 Task: Find connections with filter location Gyomaendrod with filter topic #property with filter profile language German with filter current company Pratt & Whitney with filter school Chandigarh Group of Colleges, Landran, Punjab with filter industry Electronic and Precision Equipment Maintenance with filter service category SupportTechnical Writing with filter keywords title Merchandising Associate
Action: Mouse moved to (564, 58)
Screenshot: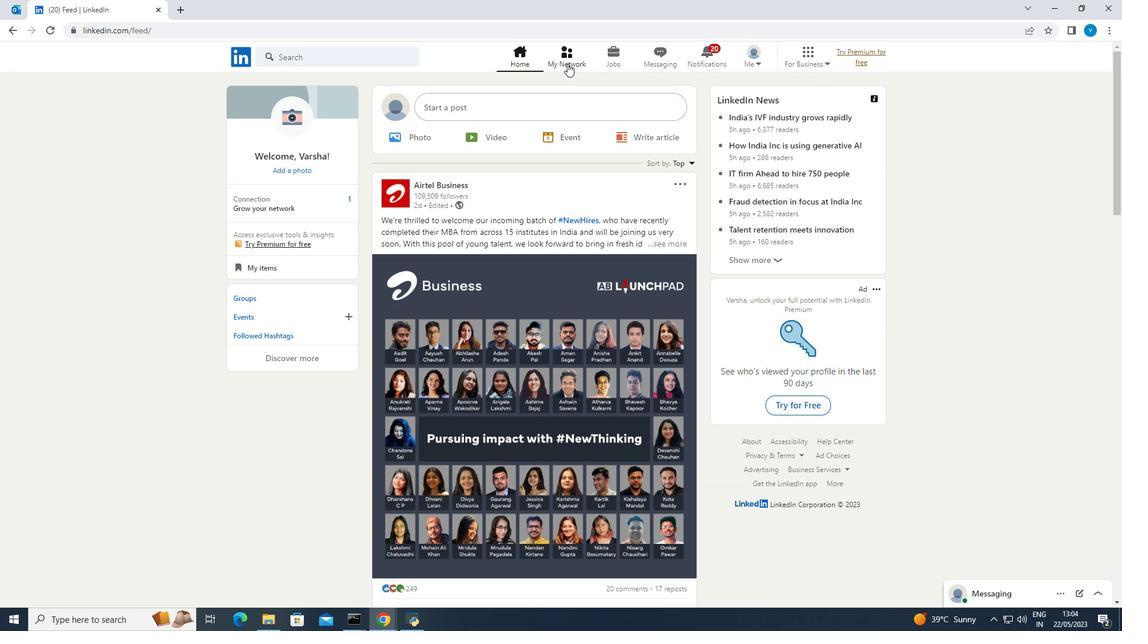 
Action: Mouse pressed left at (564, 58)
Screenshot: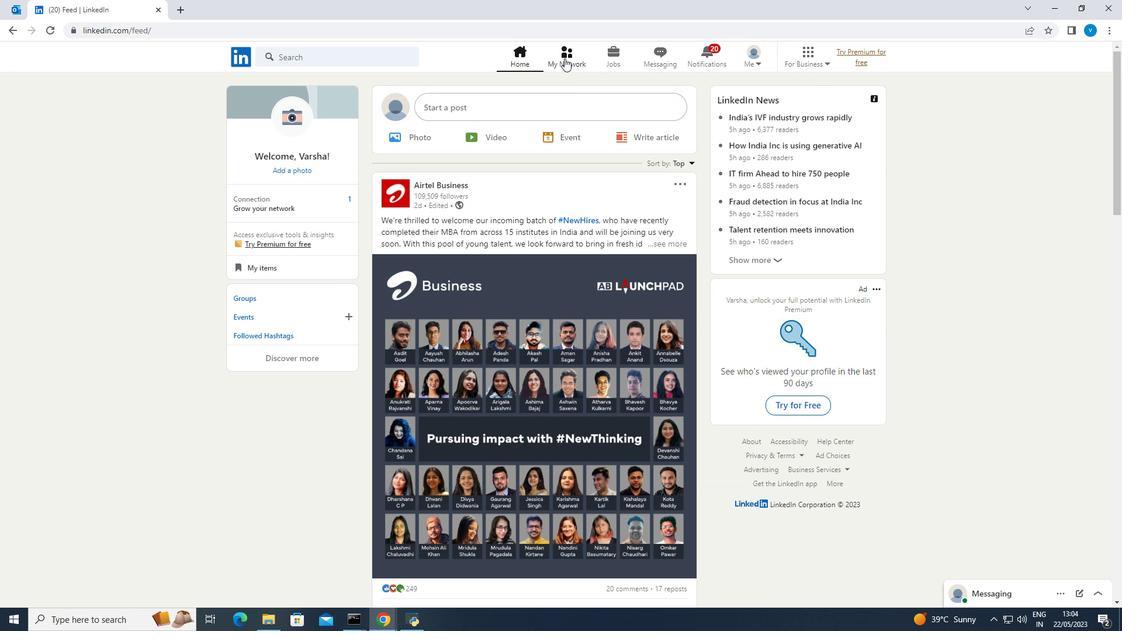
Action: Mouse moved to (273, 124)
Screenshot: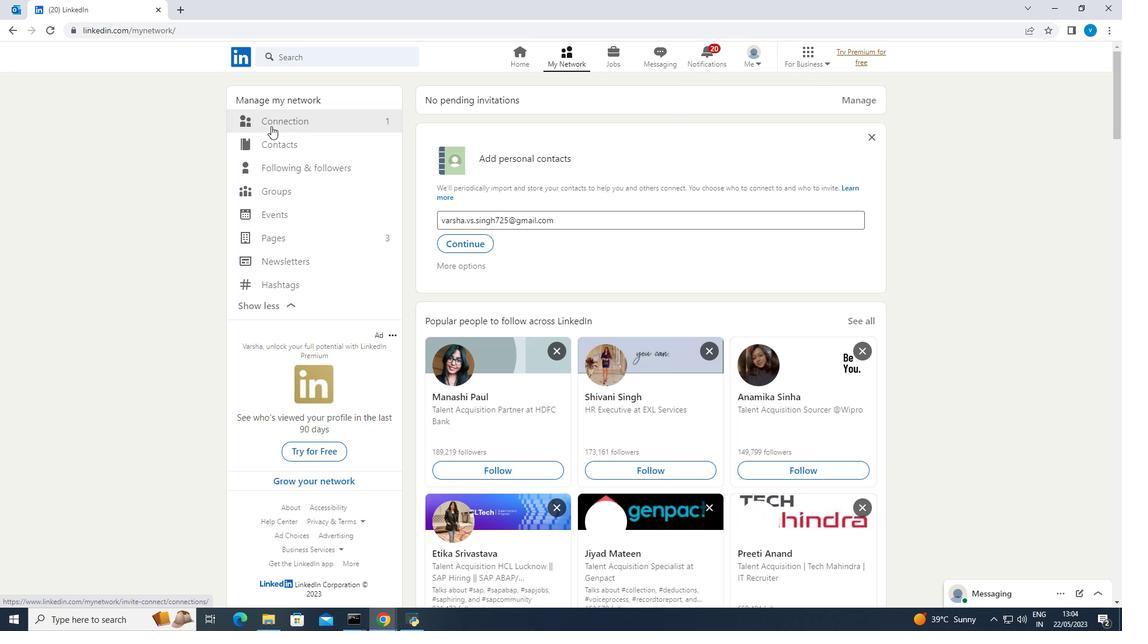 
Action: Mouse pressed left at (273, 124)
Screenshot: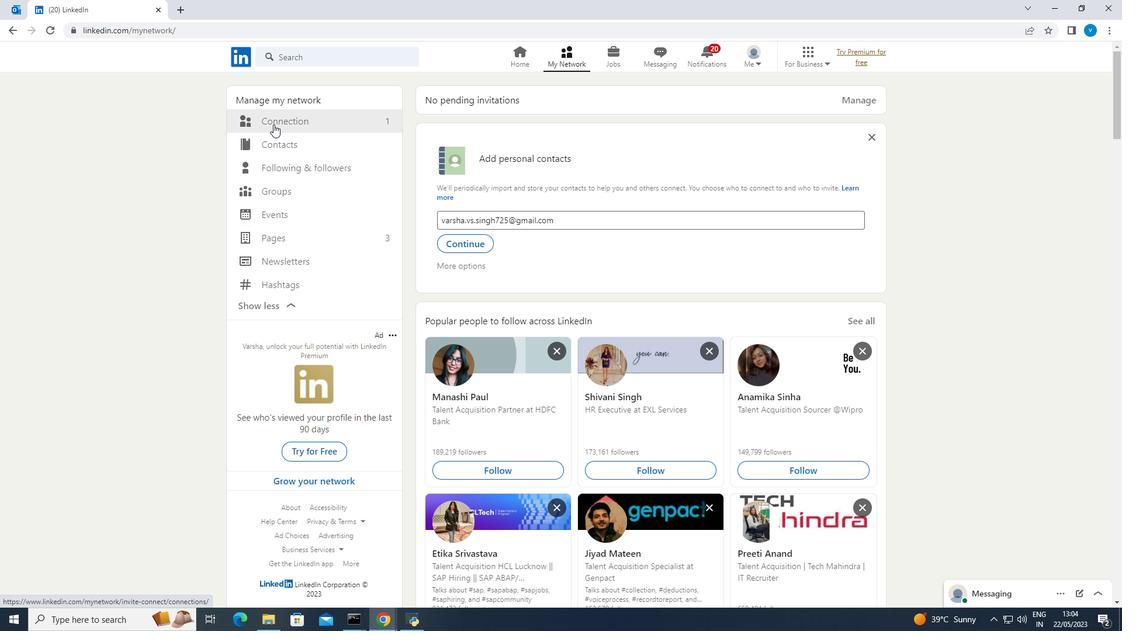 
Action: Mouse moved to (629, 116)
Screenshot: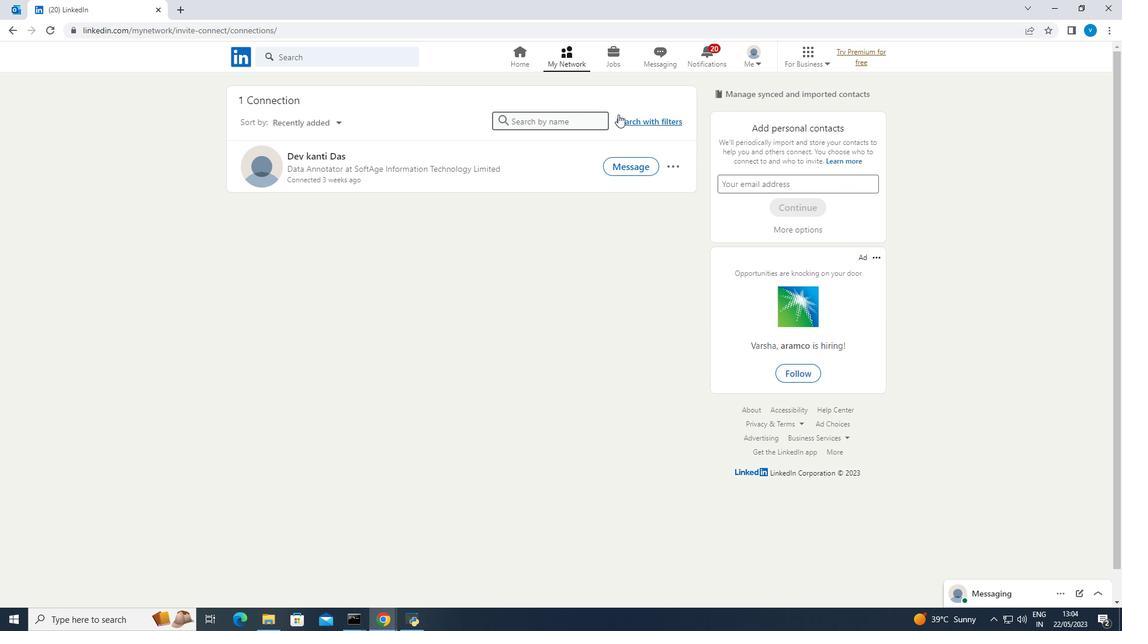 
Action: Mouse pressed left at (629, 116)
Screenshot: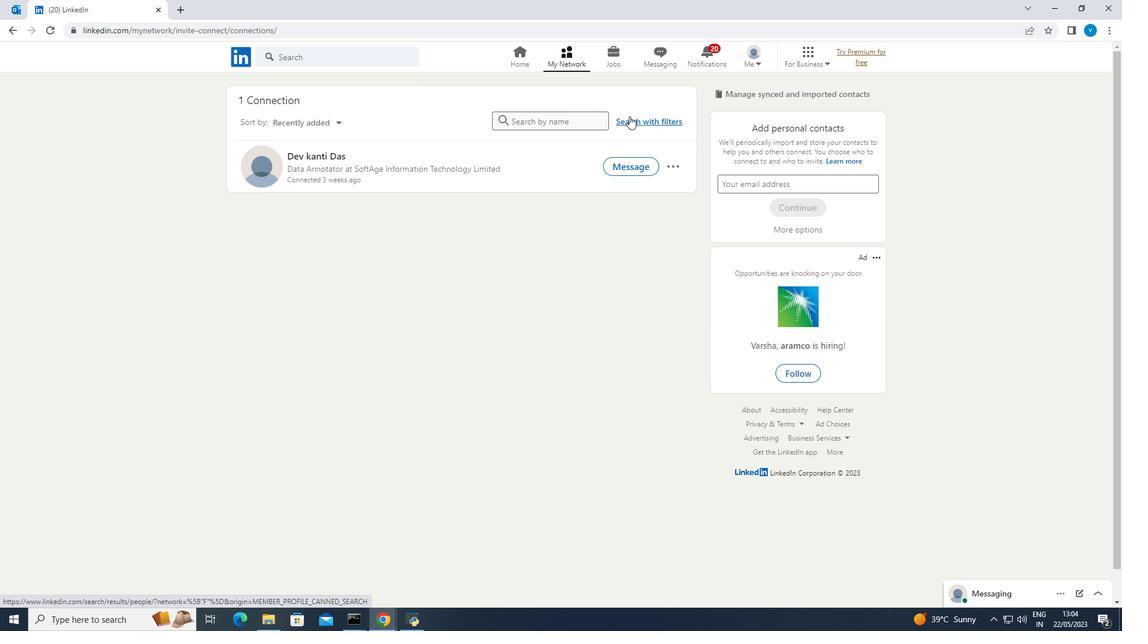 
Action: Mouse moved to (595, 88)
Screenshot: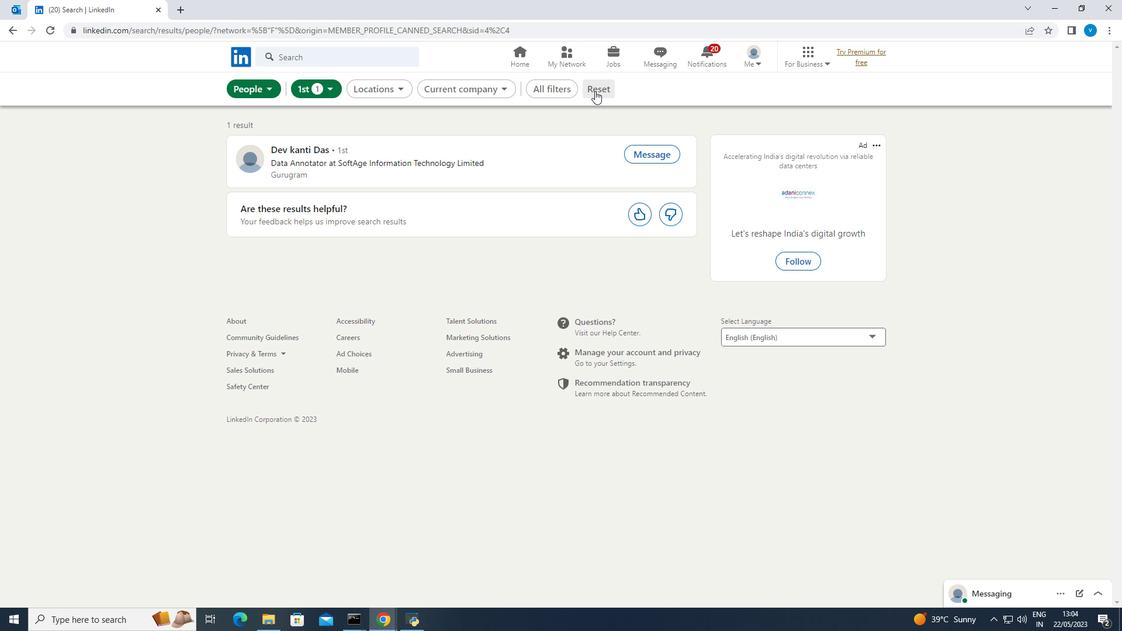 
Action: Mouse pressed left at (595, 88)
Screenshot: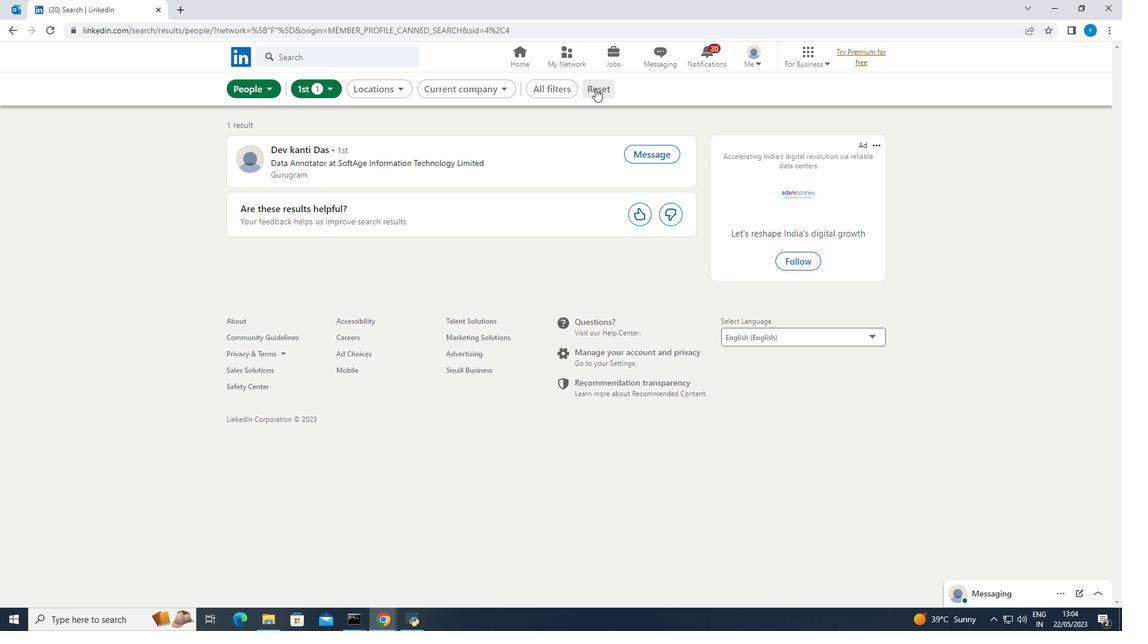 
Action: Mouse moved to (571, 90)
Screenshot: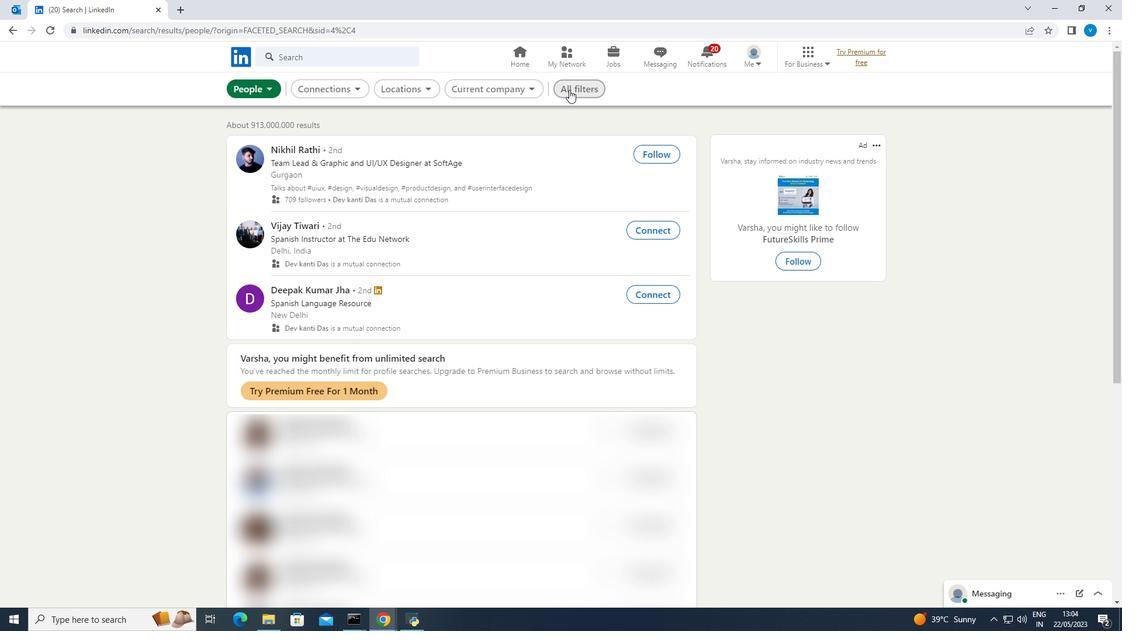 
Action: Mouse pressed left at (571, 90)
Screenshot: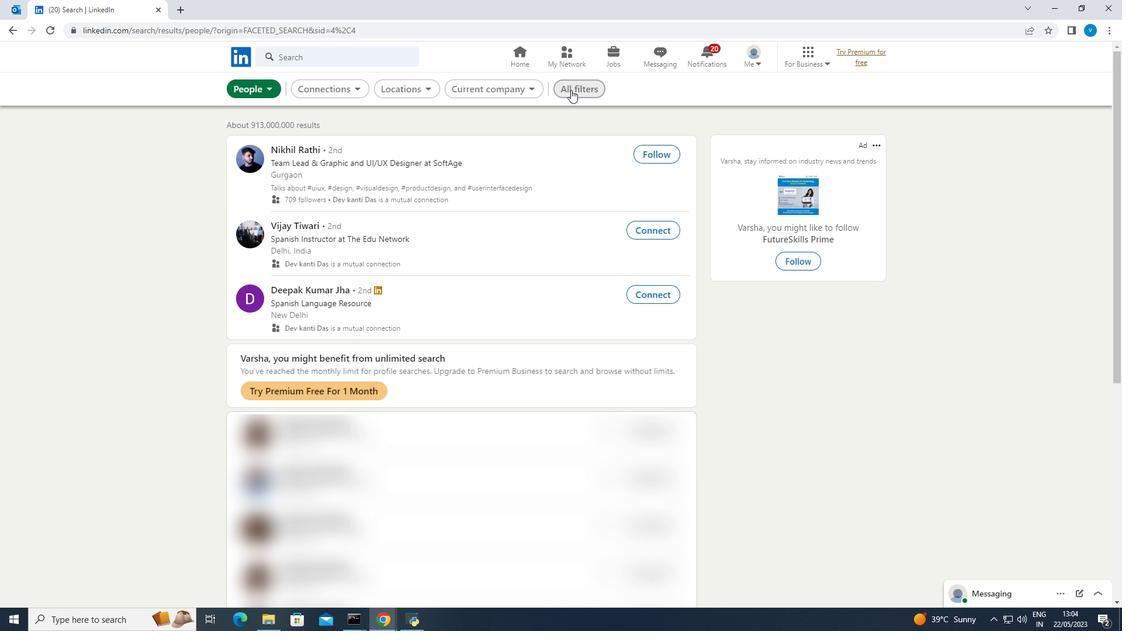 
Action: Mouse moved to (881, 201)
Screenshot: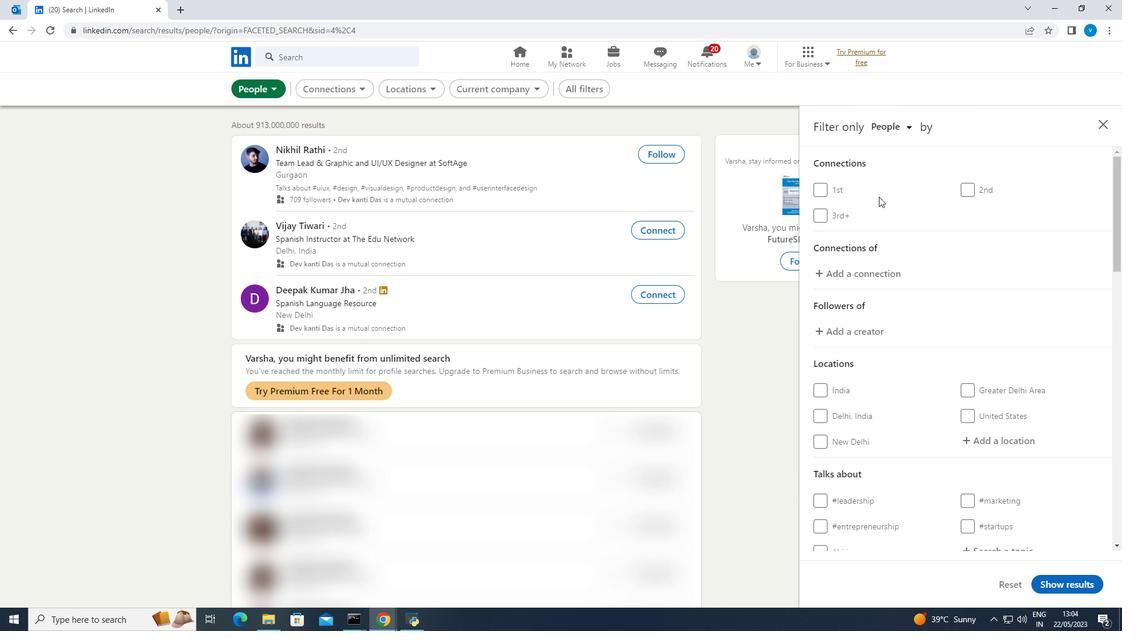 
Action: Mouse scrolled (881, 201) with delta (0, 0)
Screenshot: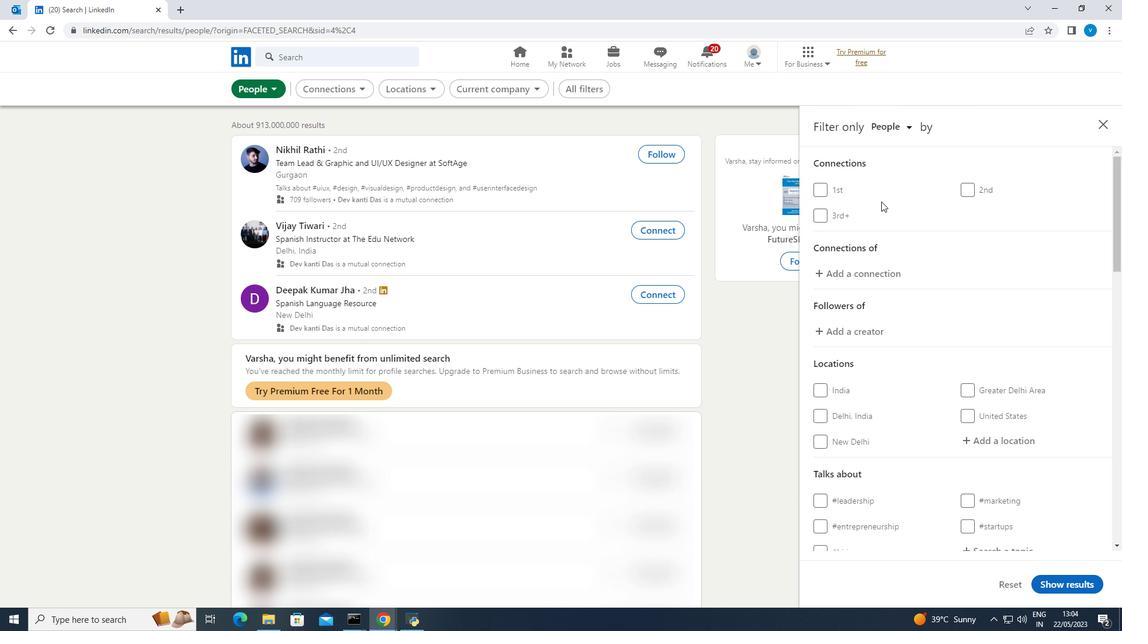 
Action: Mouse scrolled (881, 201) with delta (0, 0)
Screenshot: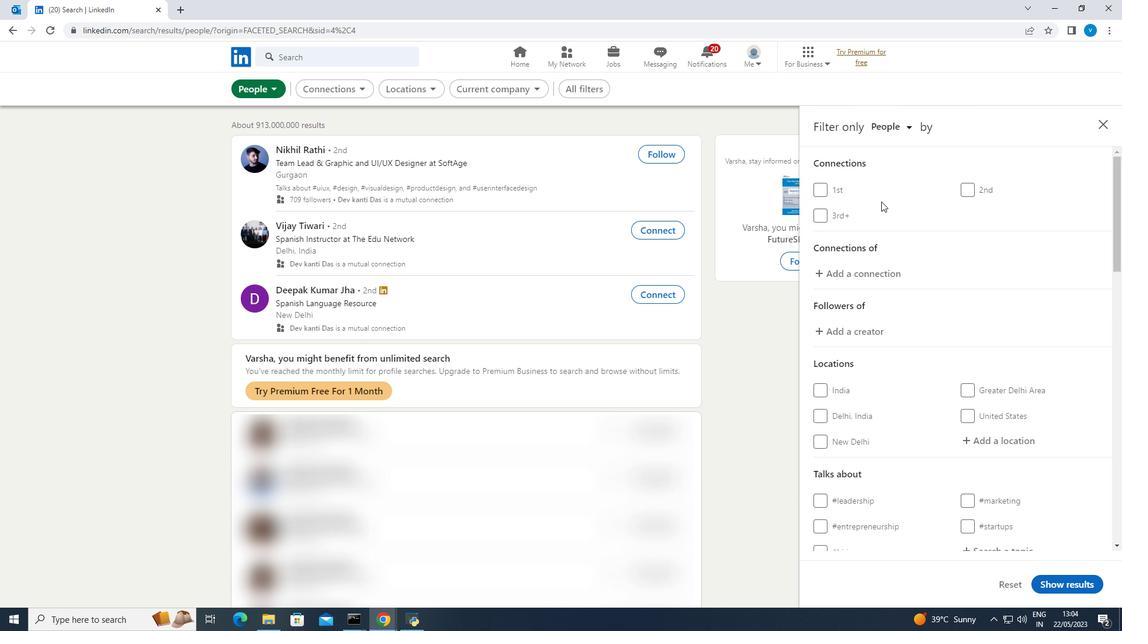 
Action: Mouse moved to (1006, 329)
Screenshot: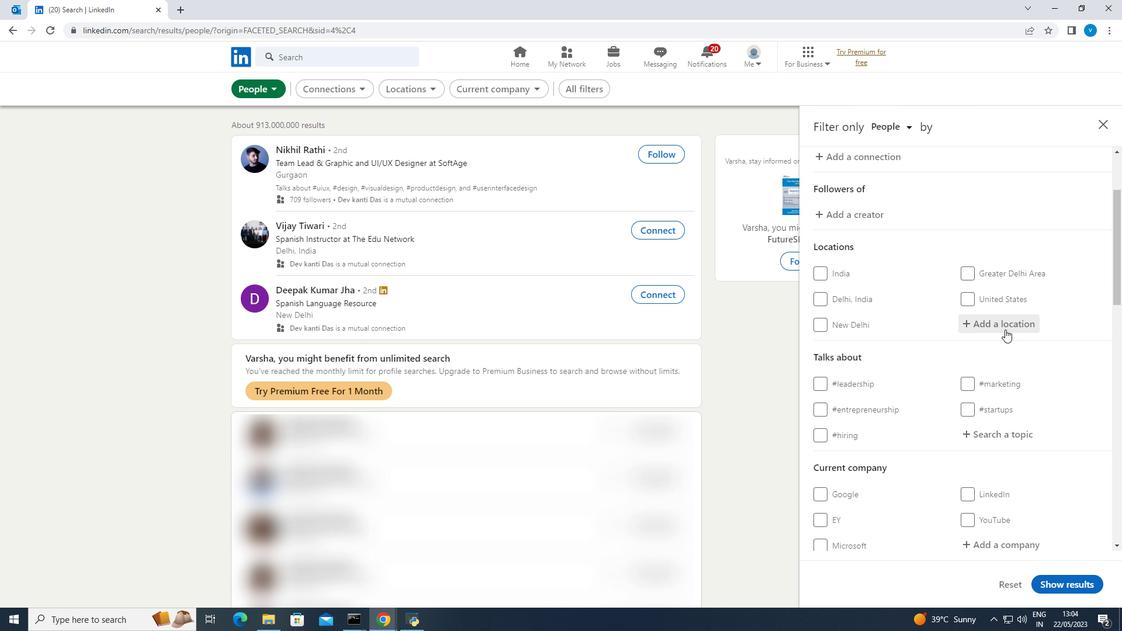 
Action: Mouse pressed left at (1006, 329)
Screenshot: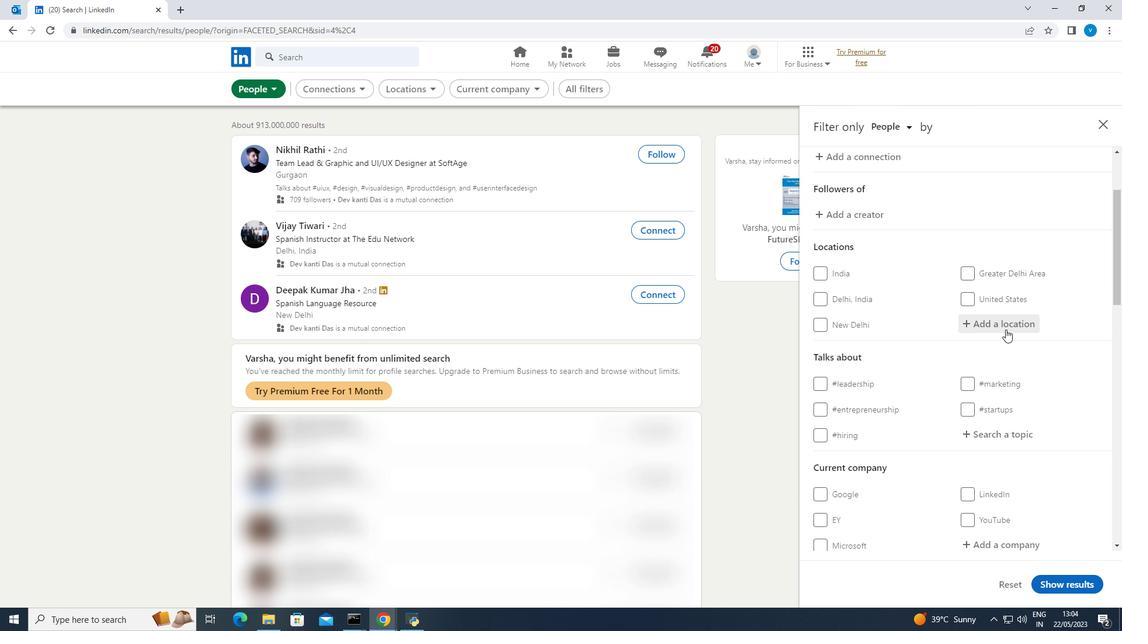 
Action: Mouse moved to (1006, 329)
Screenshot: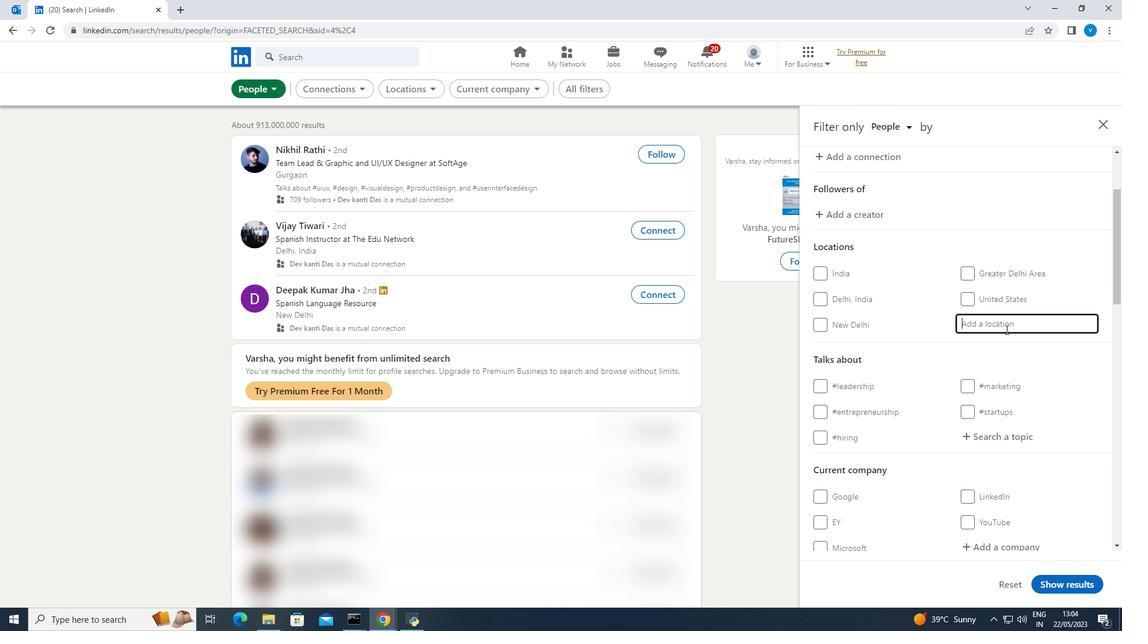 
Action: Key pressed <Key.shift><Key.shift><Key.shift><Key.shift><Key.shift><Key.shift>Gyome<Key.backspace>aendrod
Screenshot: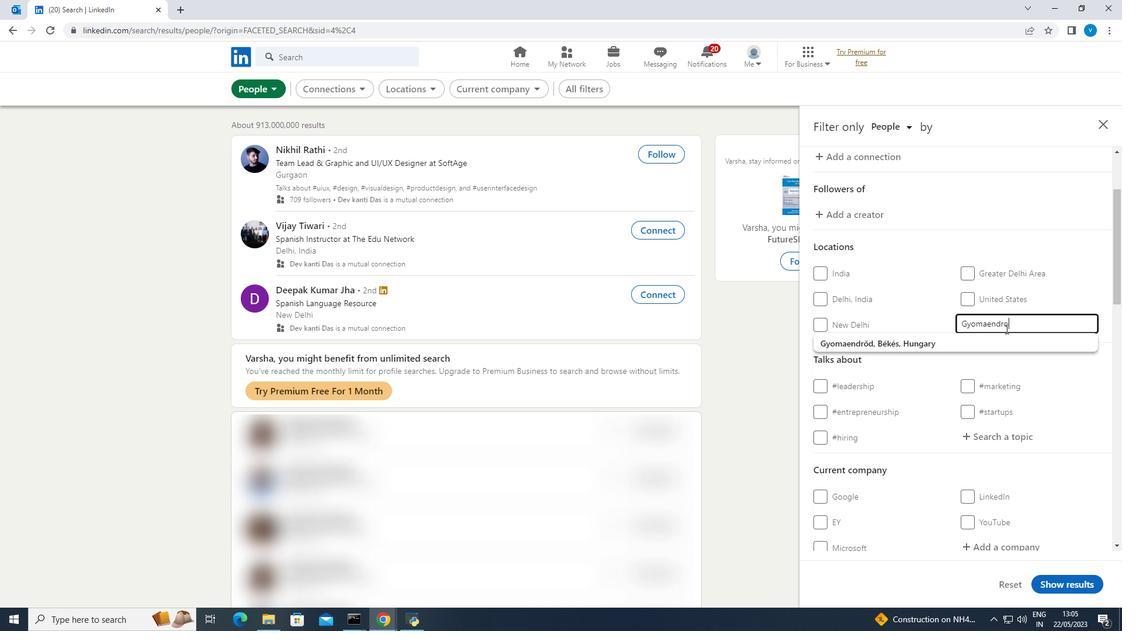 
Action: Mouse moved to (1007, 436)
Screenshot: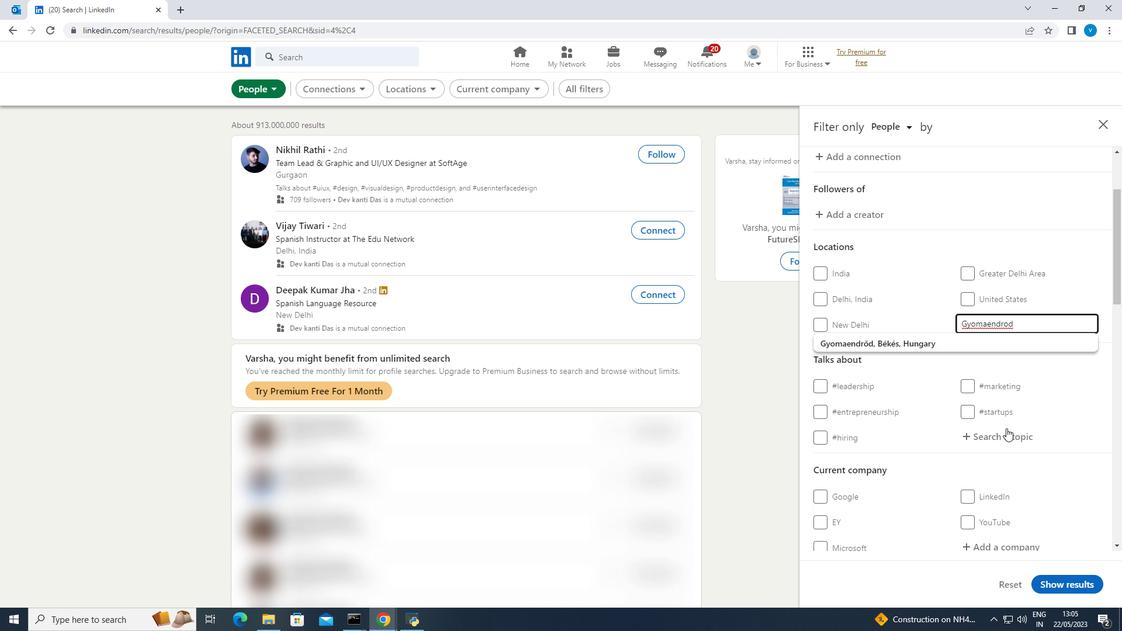 
Action: Mouse pressed left at (1007, 436)
Screenshot: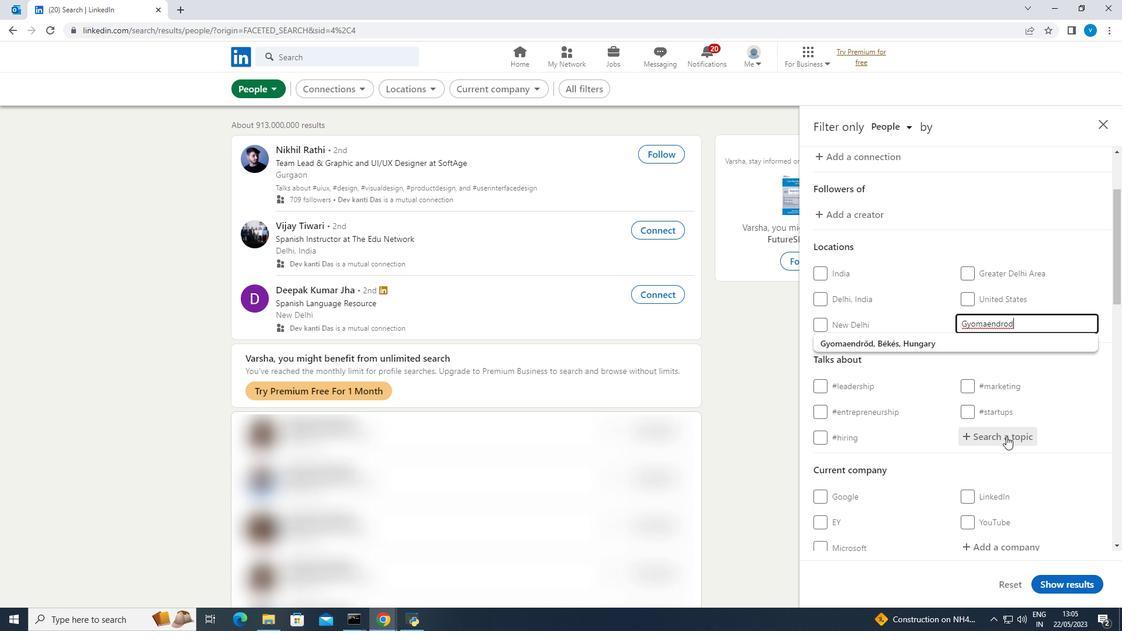 
Action: Key pressed propert
Screenshot: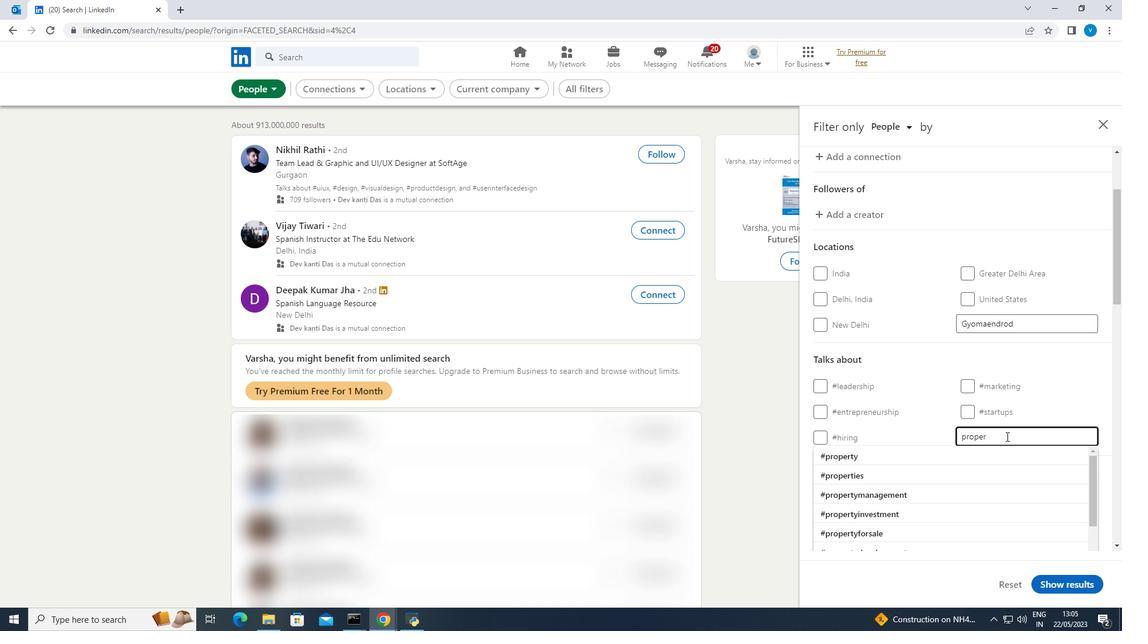 
Action: Mouse moved to (881, 452)
Screenshot: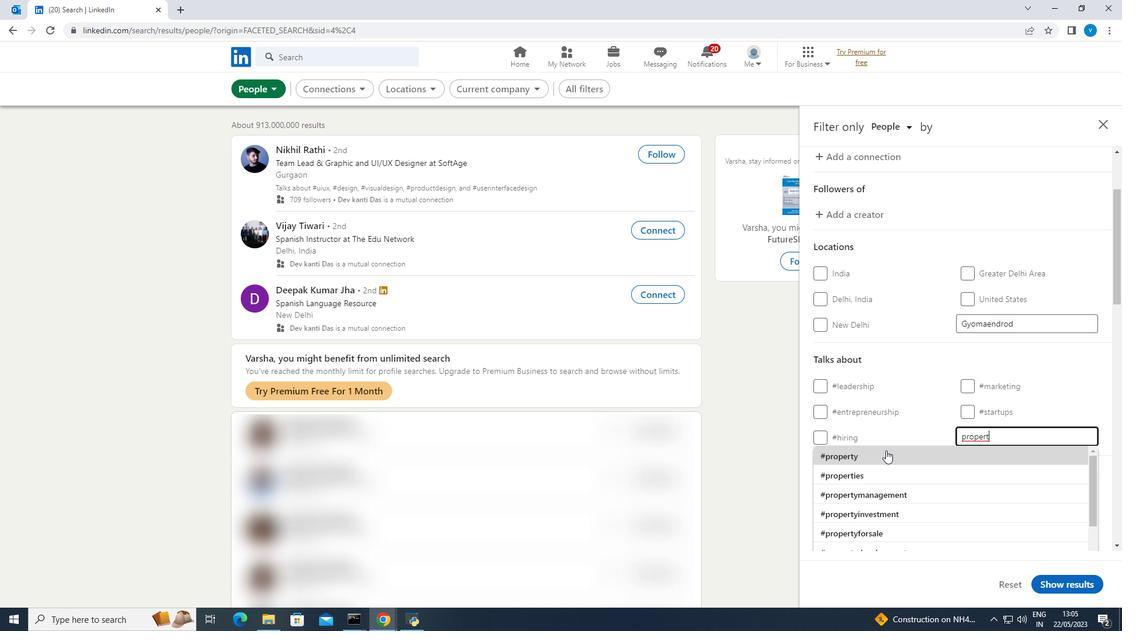 
Action: Mouse pressed left at (881, 452)
Screenshot: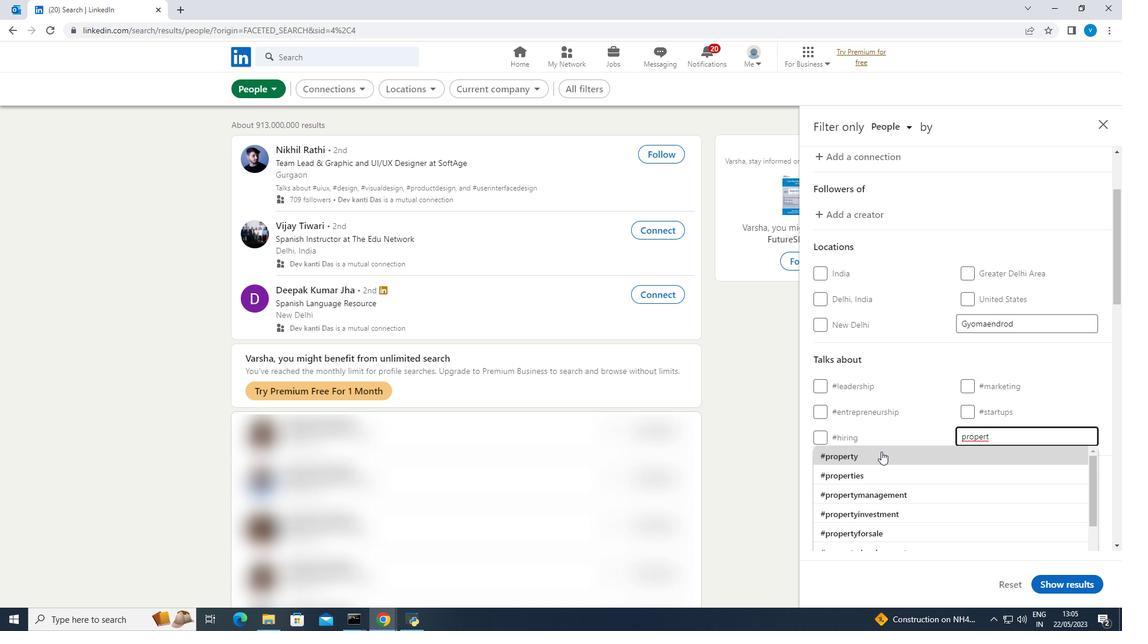
Action: Mouse moved to (881, 452)
Screenshot: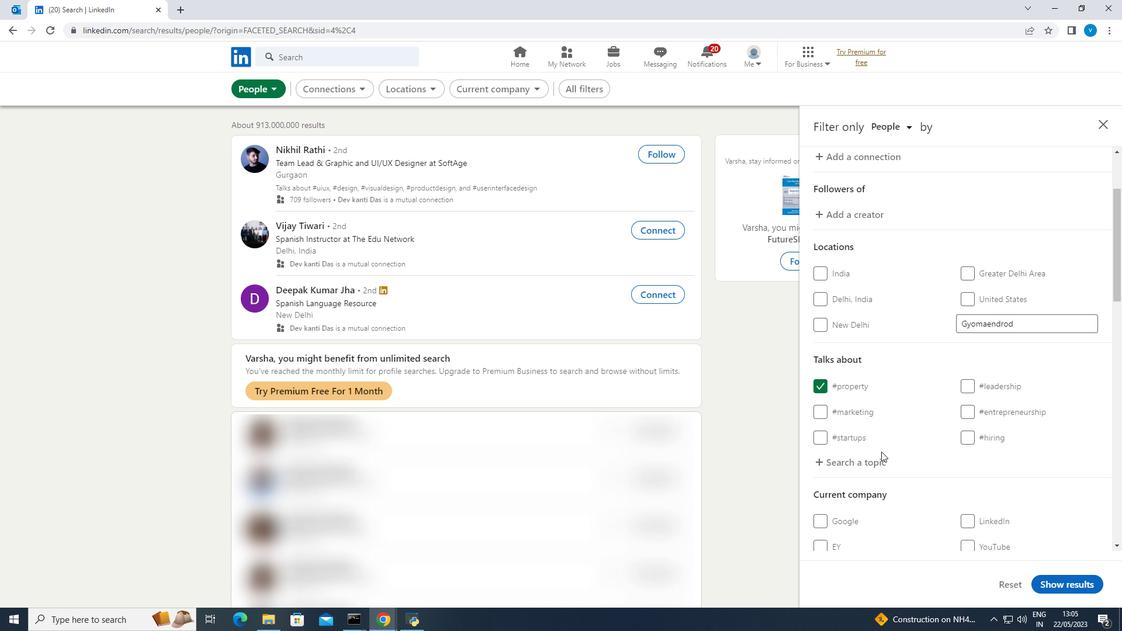 
Action: Mouse scrolled (881, 451) with delta (0, 0)
Screenshot: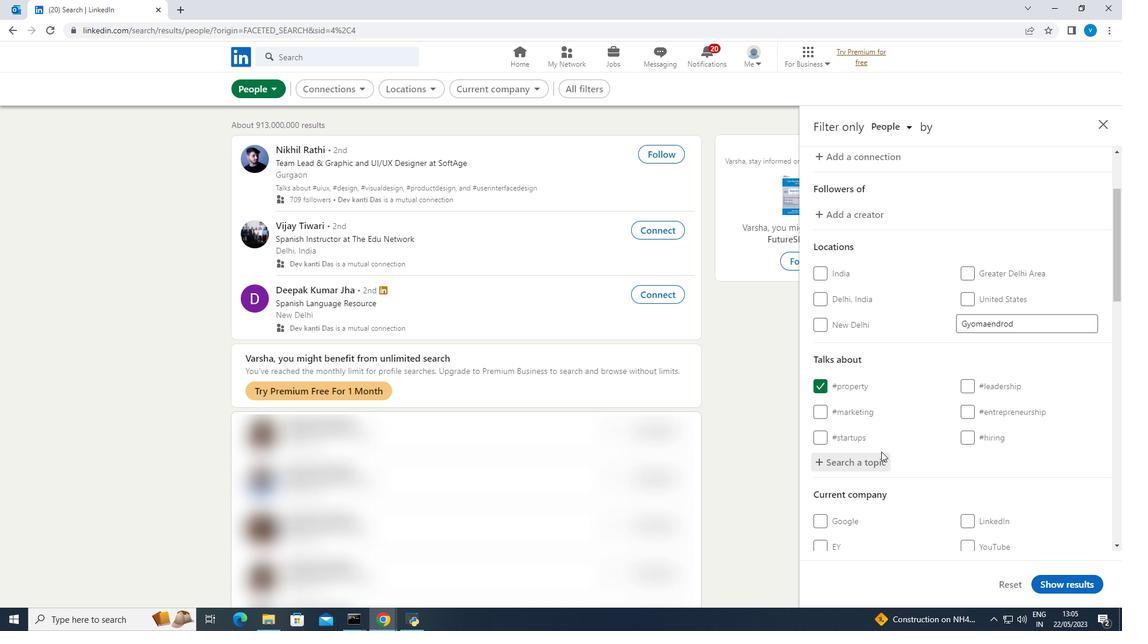 
Action: Mouse scrolled (881, 451) with delta (0, 0)
Screenshot: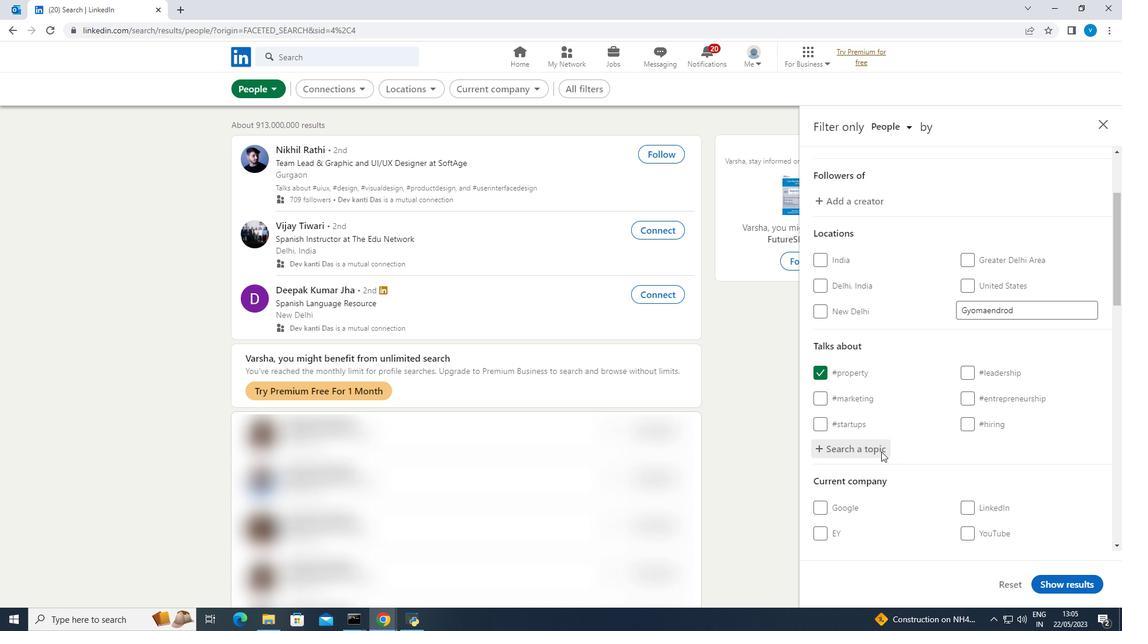 
Action: Mouse scrolled (881, 451) with delta (0, 0)
Screenshot: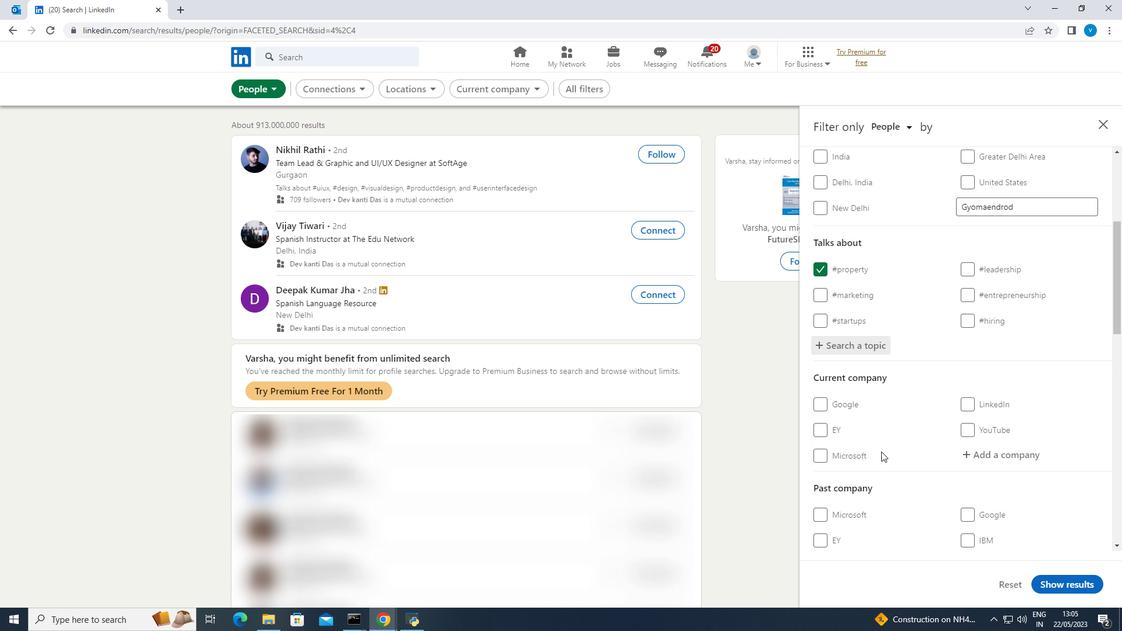 
Action: Mouse scrolled (881, 451) with delta (0, 0)
Screenshot: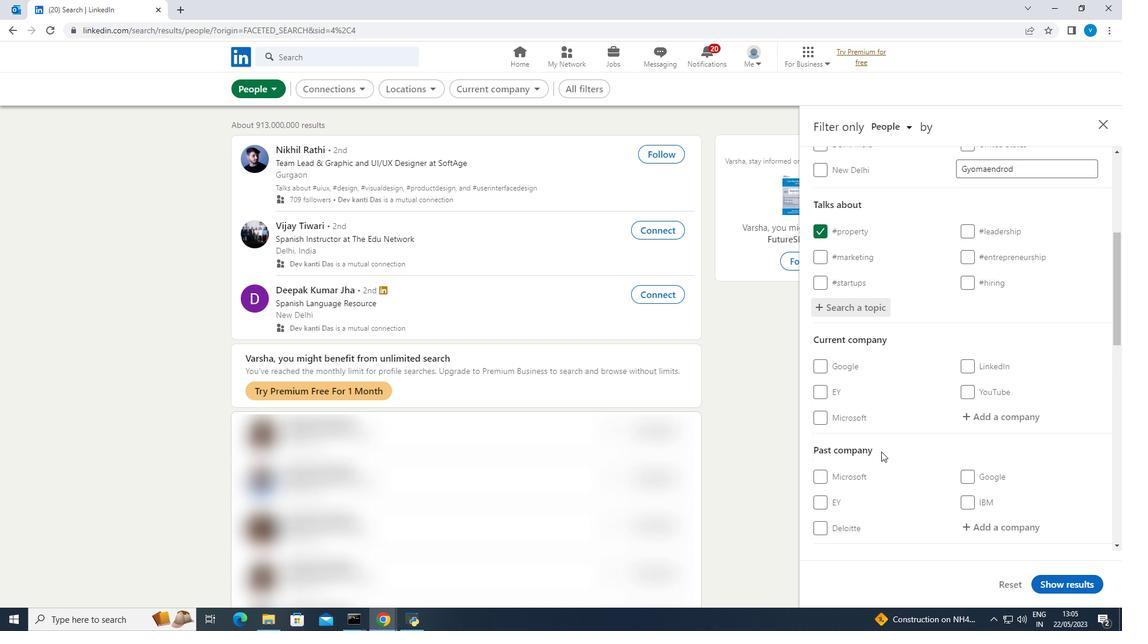 
Action: Mouse scrolled (881, 451) with delta (0, 0)
Screenshot: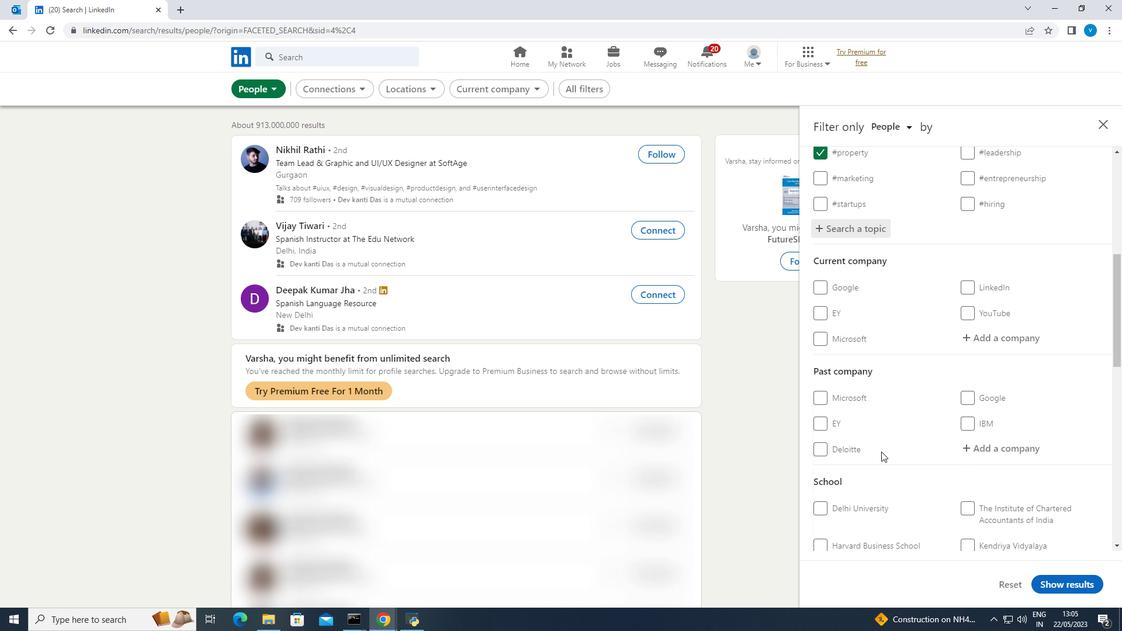 
Action: Mouse scrolled (881, 451) with delta (0, 0)
Screenshot: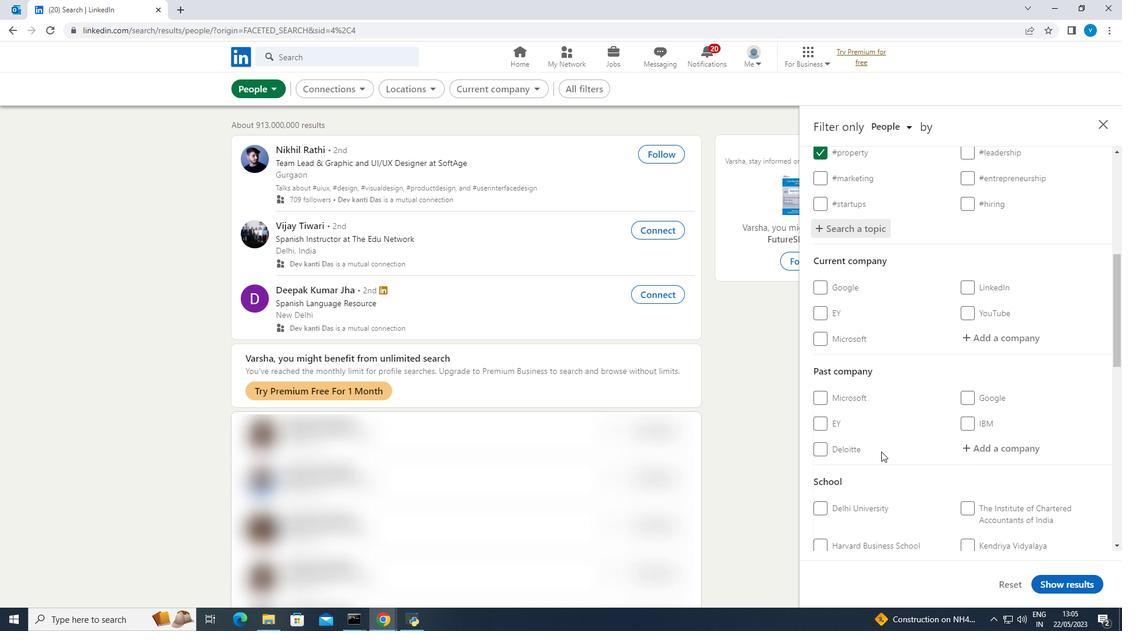 
Action: Mouse scrolled (881, 451) with delta (0, 0)
Screenshot: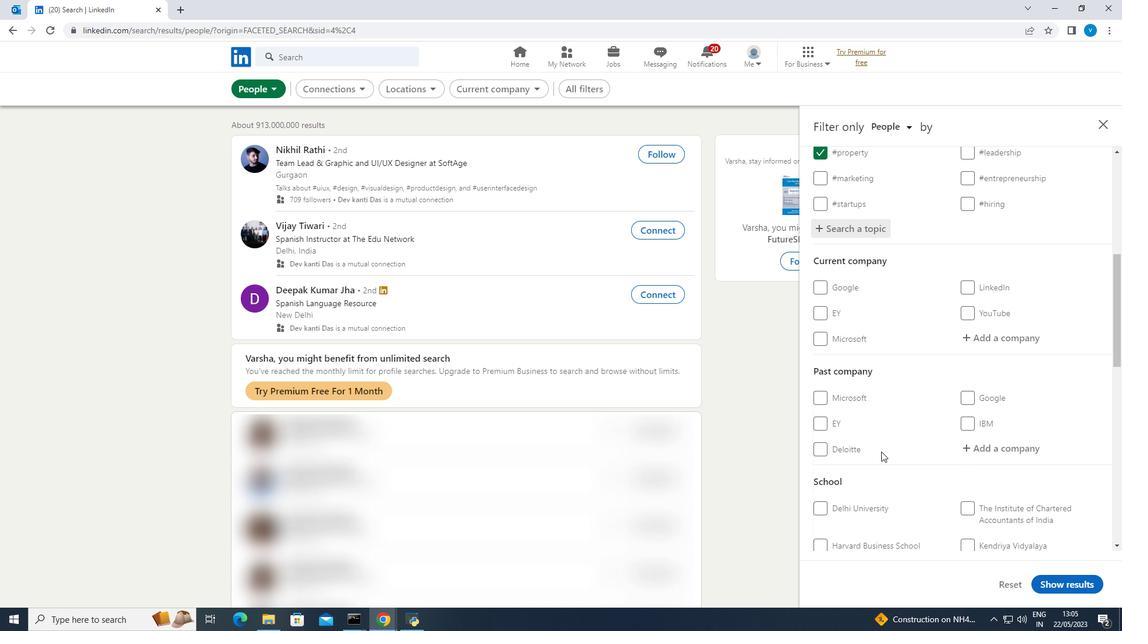 
Action: Mouse scrolled (881, 451) with delta (0, 0)
Screenshot: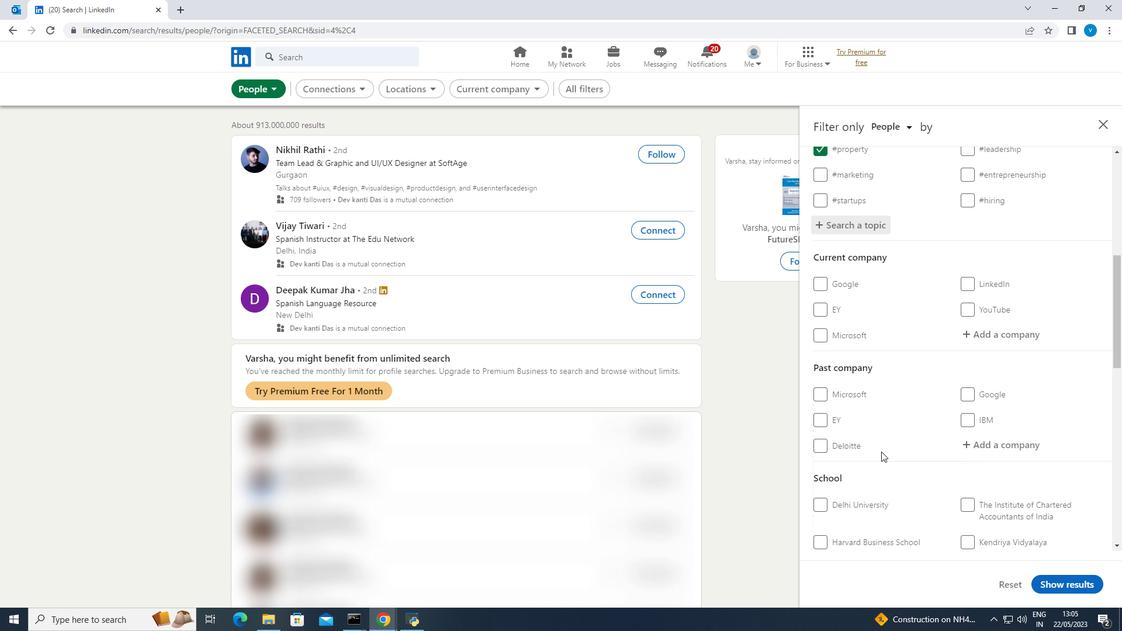 
Action: Mouse scrolled (881, 451) with delta (0, 0)
Screenshot: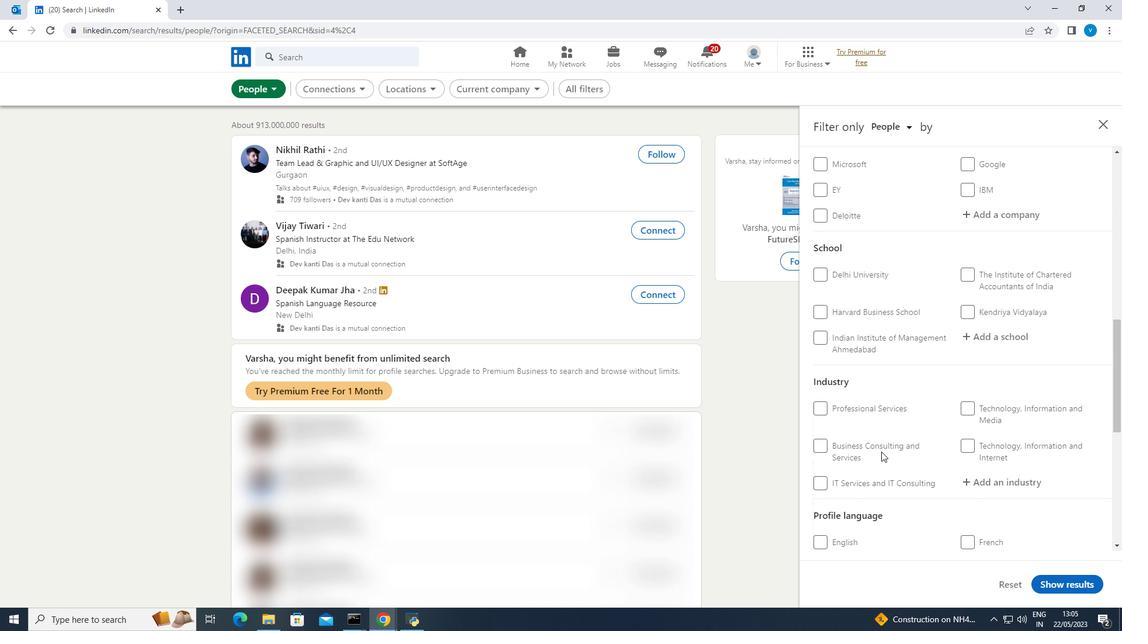 
Action: Mouse scrolled (881, 451) with delta (0, 0)
Screenshot: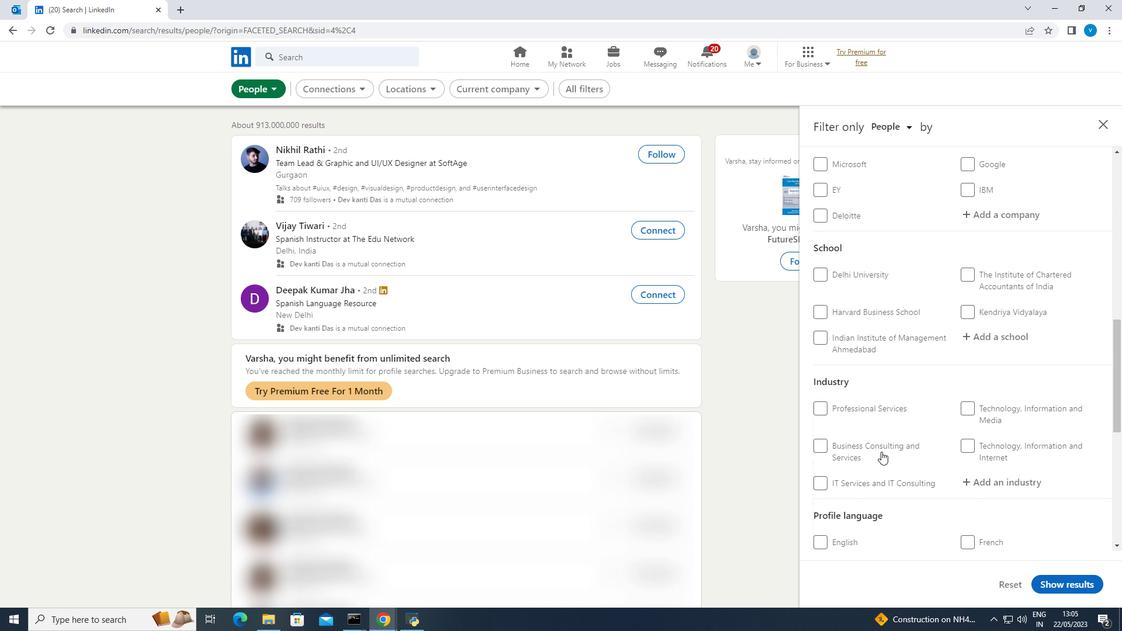 
Action: Mouse moved to (822, 477)
Screenshot: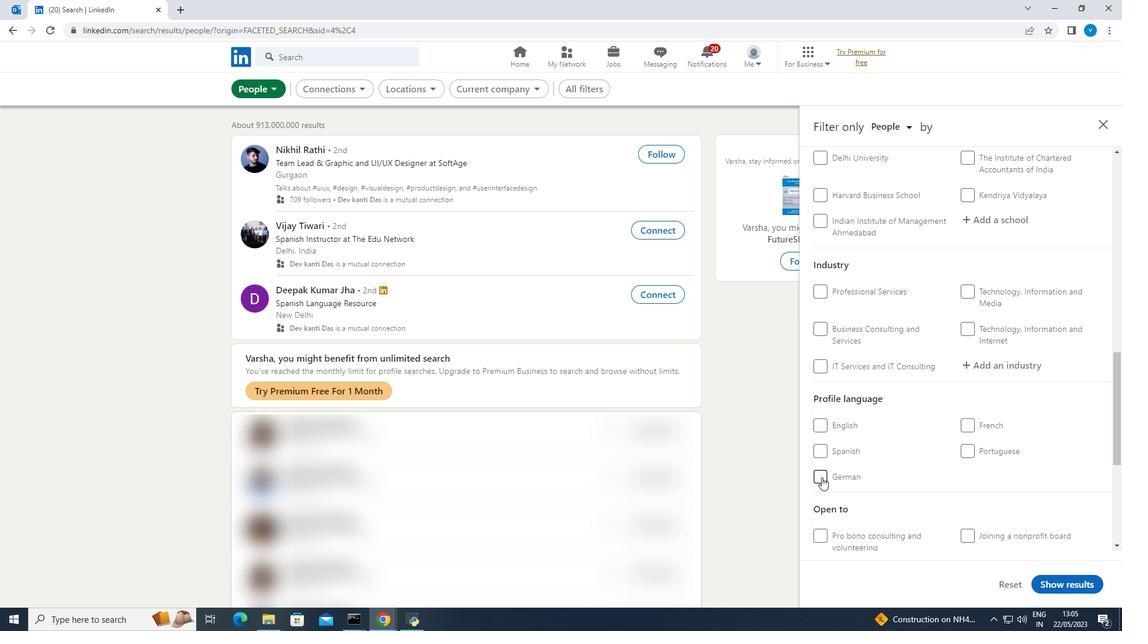 
Action: Mouse pressed left at (822, 477)
Screenshot: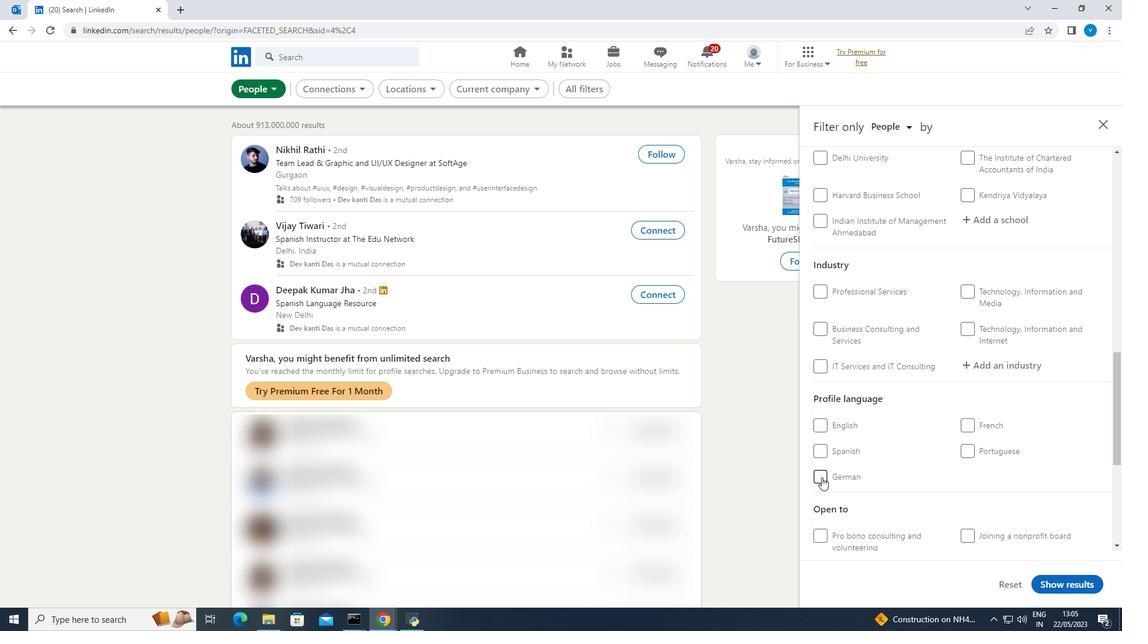 
Action: Mouse moved to (880, 464)
Screenshot: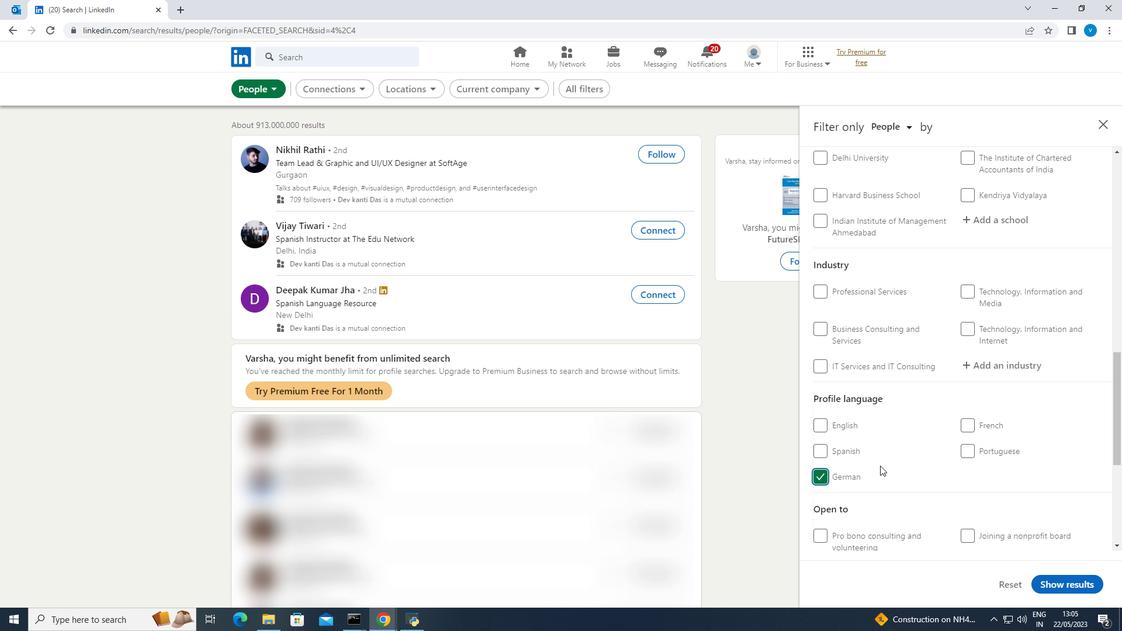 
Action: Mouse scrolled (880, 465) with delta (0, 0)
Screenshot: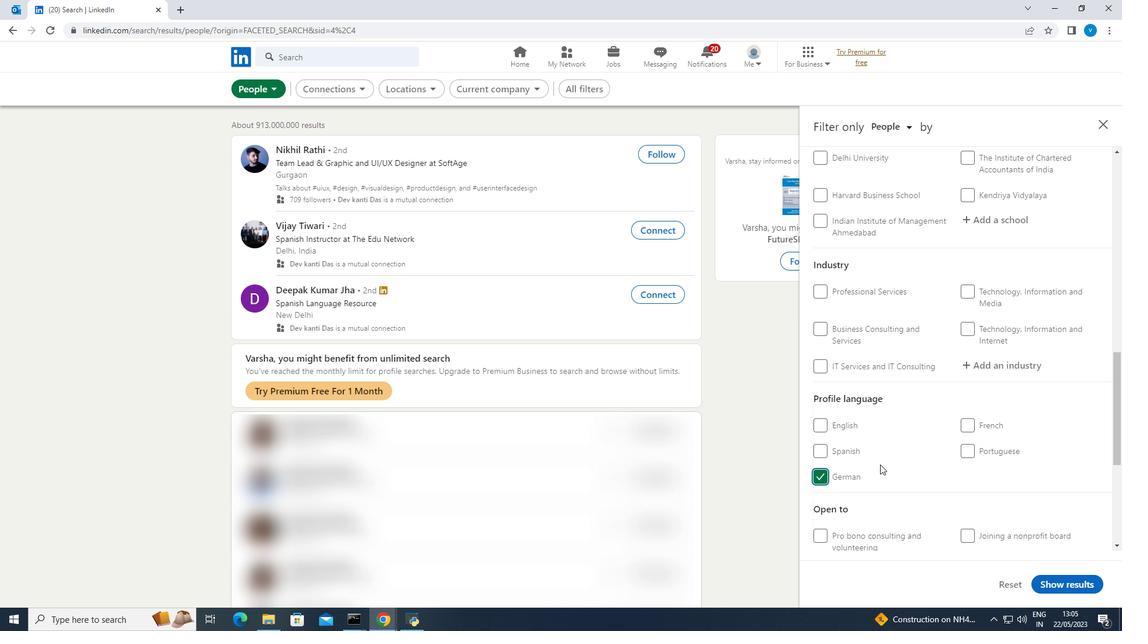 
Action: Mouse scrolled (880, 465) with delta (0, 0)
Screenshot: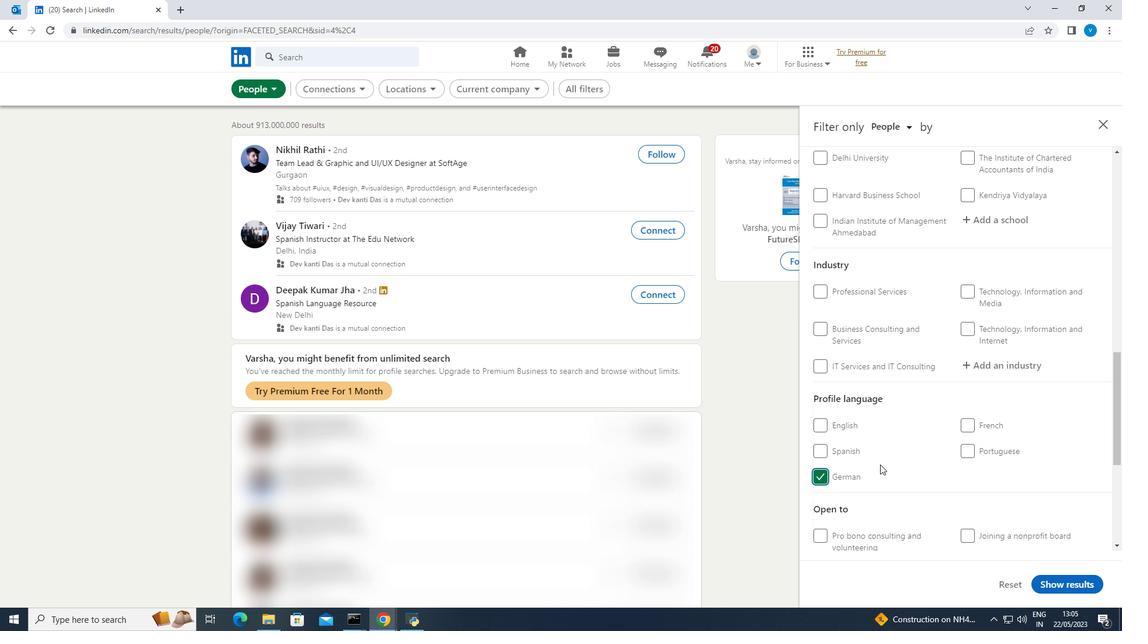 
Action: Mouse scrolled (880, 465) with delta (0, 0)
Screenshot: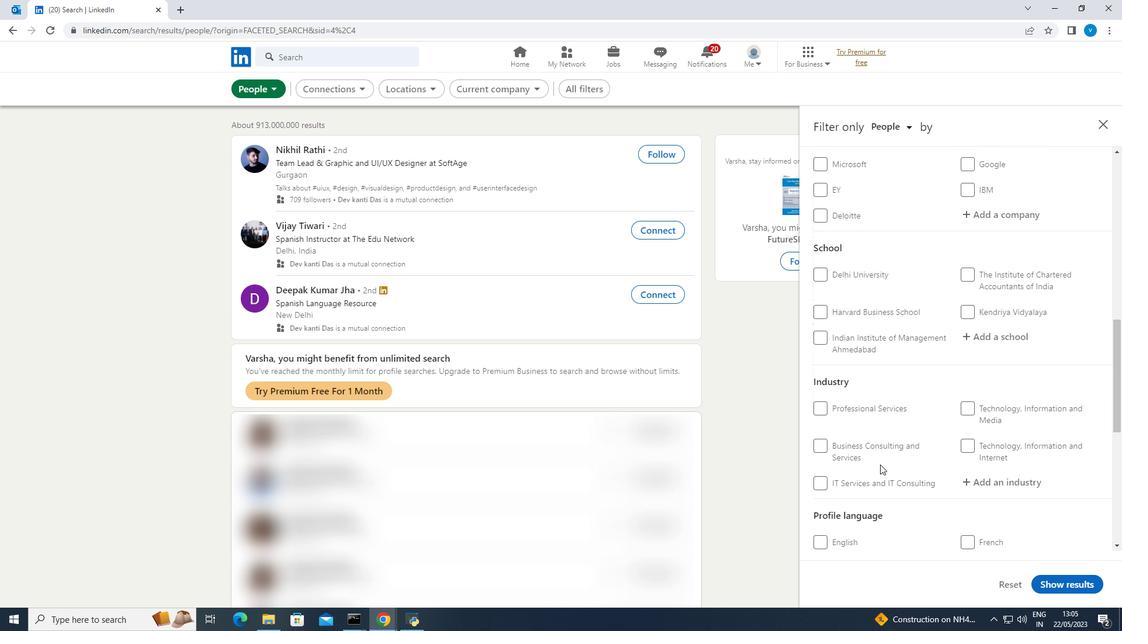 
Action: Mouse scrolled (880, 465) with delta (0, 0)
Screenshot: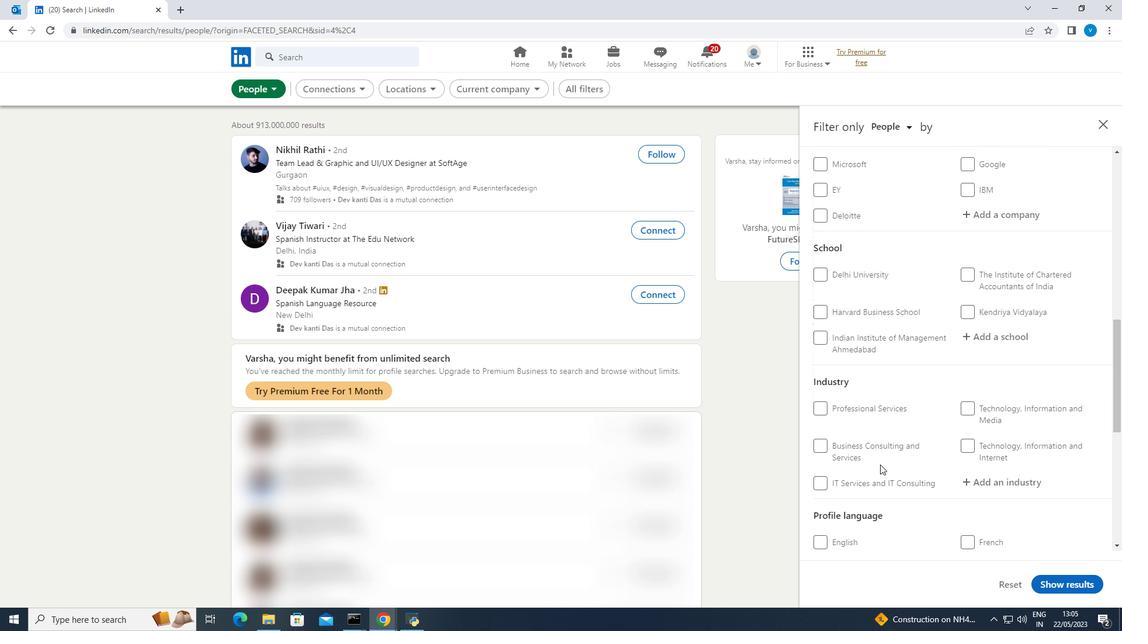 
Action: Mouse scrolled (880, 465) with delta (0, 0)
Screenshot: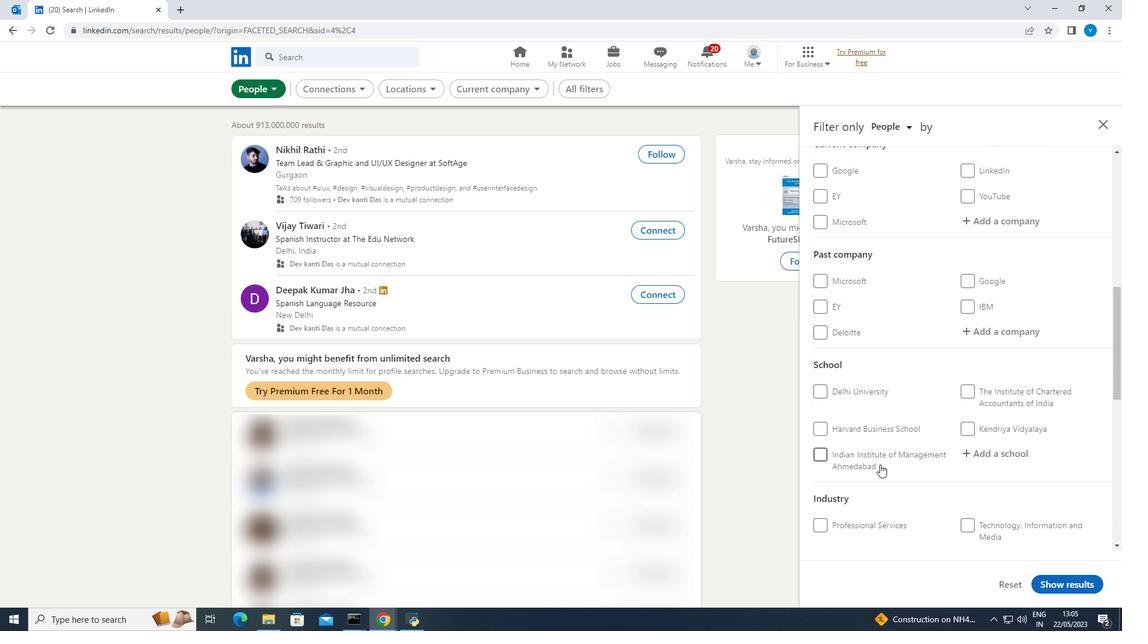 
Action: Mouse moved to (989, 277)
Screenshot: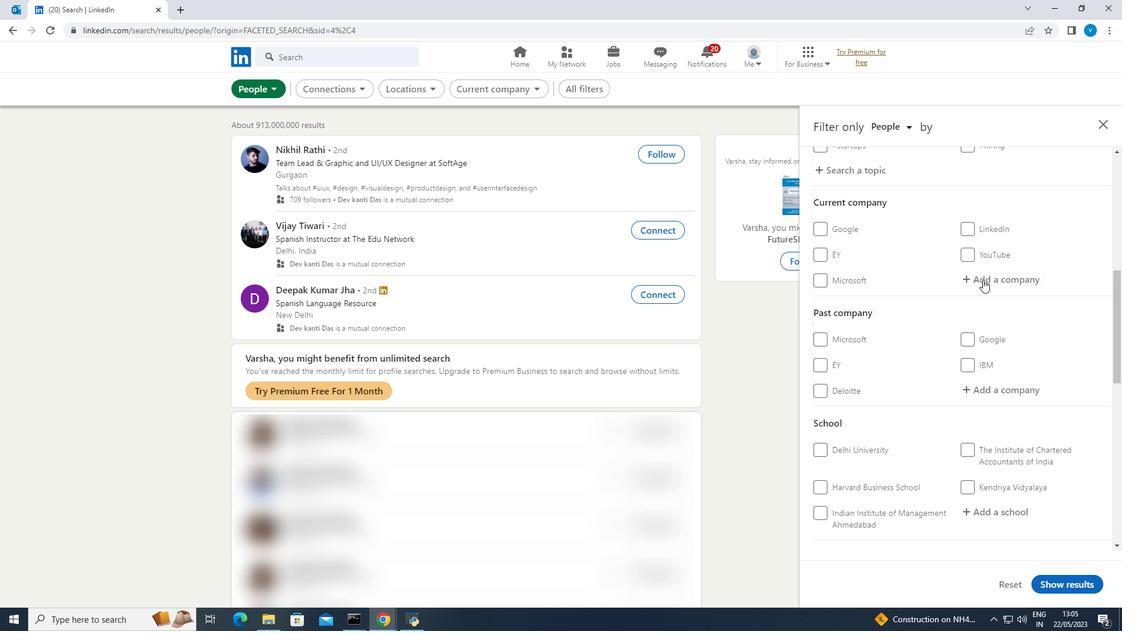 
Action: Mouse pressed left at (989, 277)
Screenshot: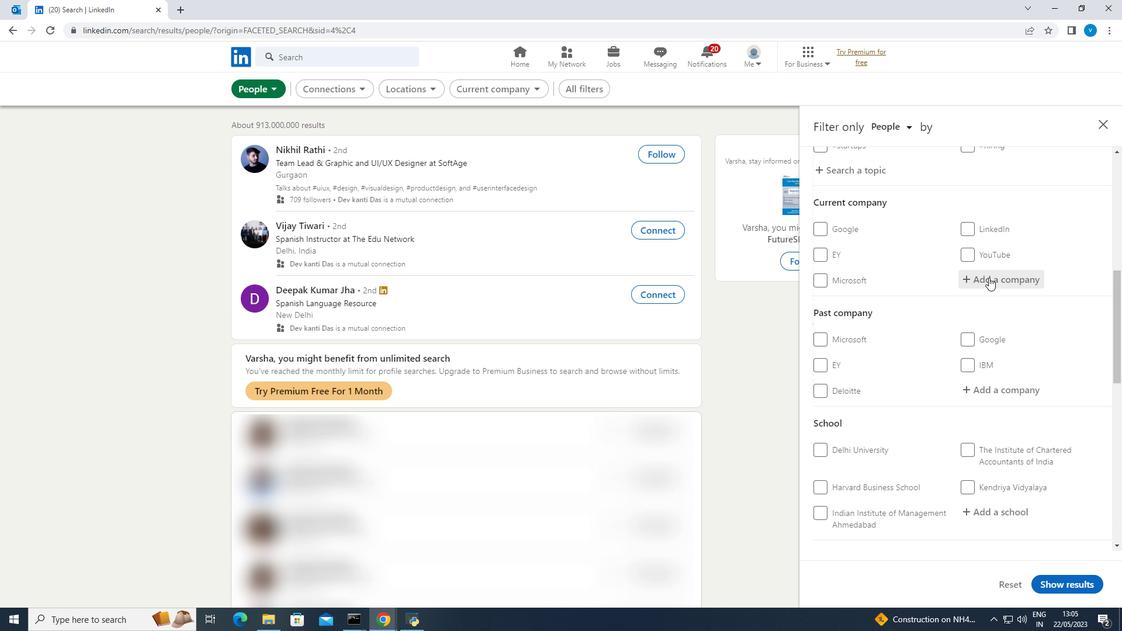 
Action: Key pressed <Key.shift><Key.shift><Key.shift>Pratt
Screenshot: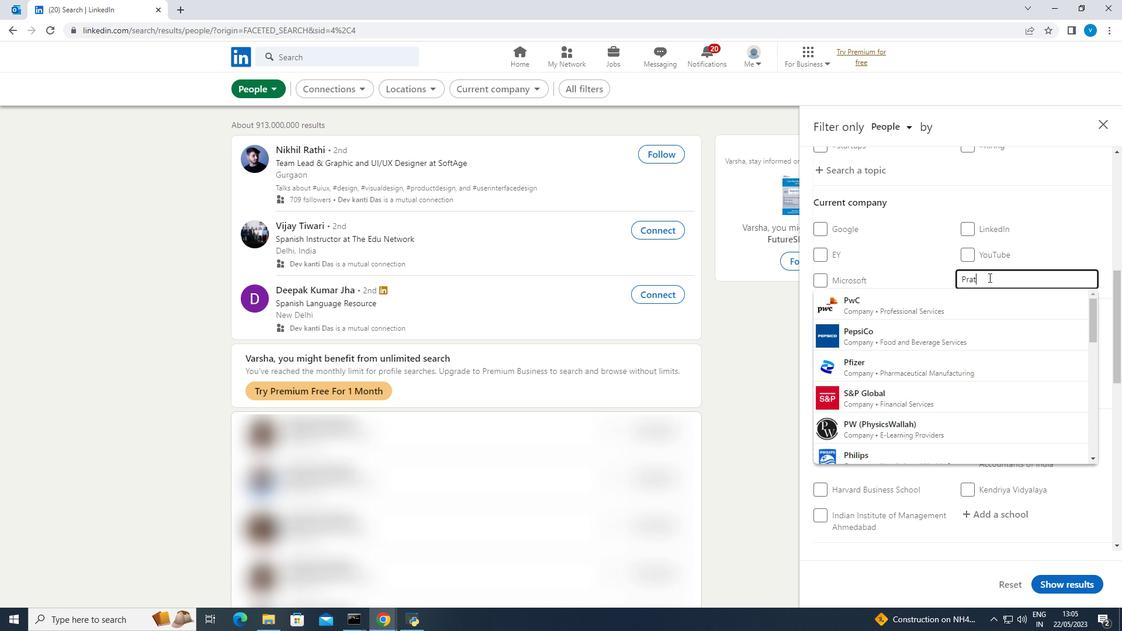 
Action: Mouse moved to (952, 305)
Screenshot: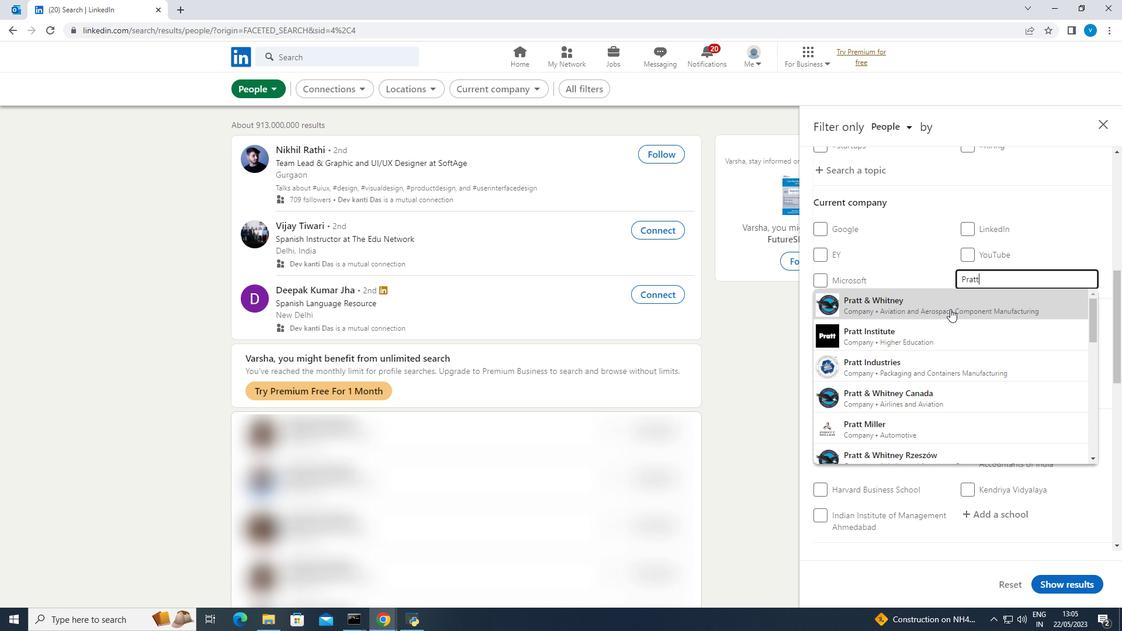 
Action: Mouse pressed left at (952, 305)
Screenshot: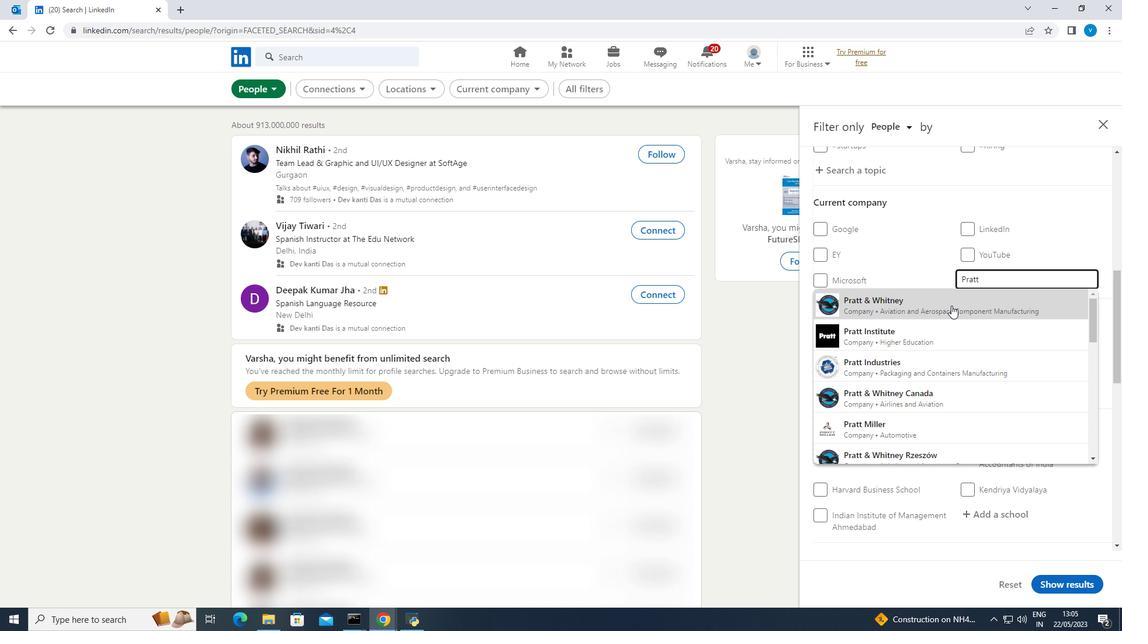 
Action: Mouse moved to (967, 326)
Screenshot: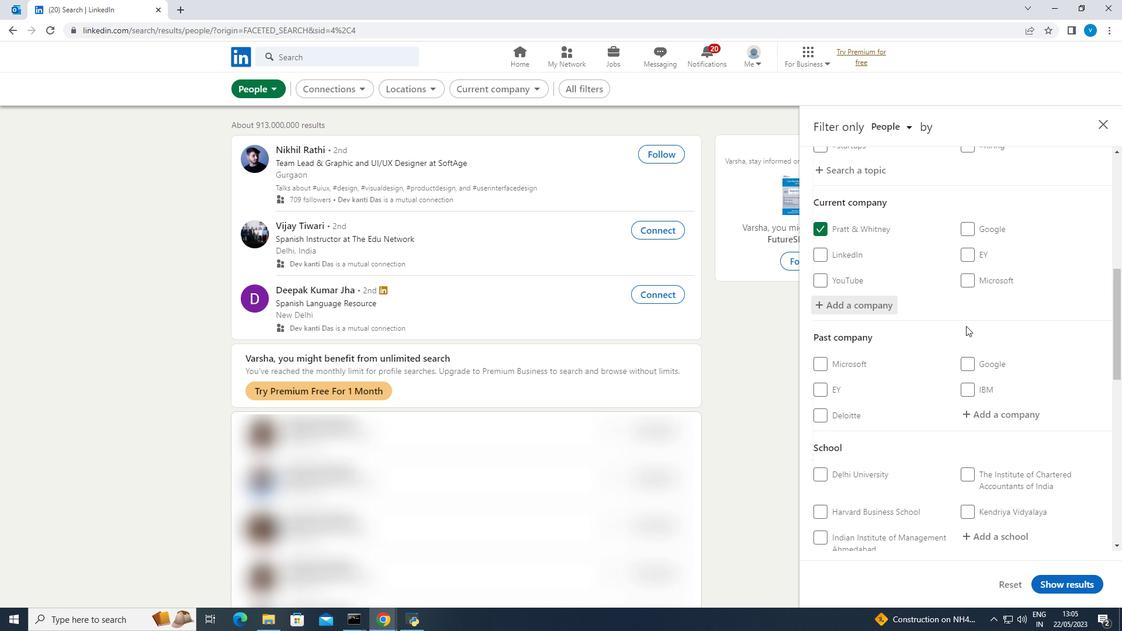 
Action: Mouse scrolled (967, 326) with delta (0, 0)
Screenshot: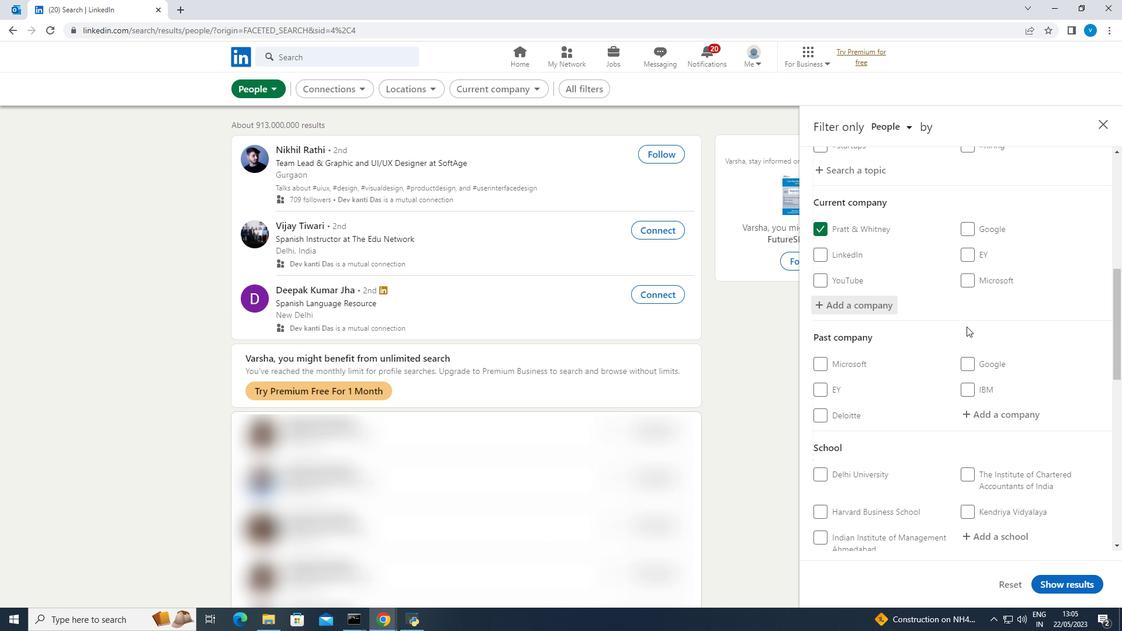
Action: Mouse scrolled (967, 326) with delta (0, 0)
Screenshot: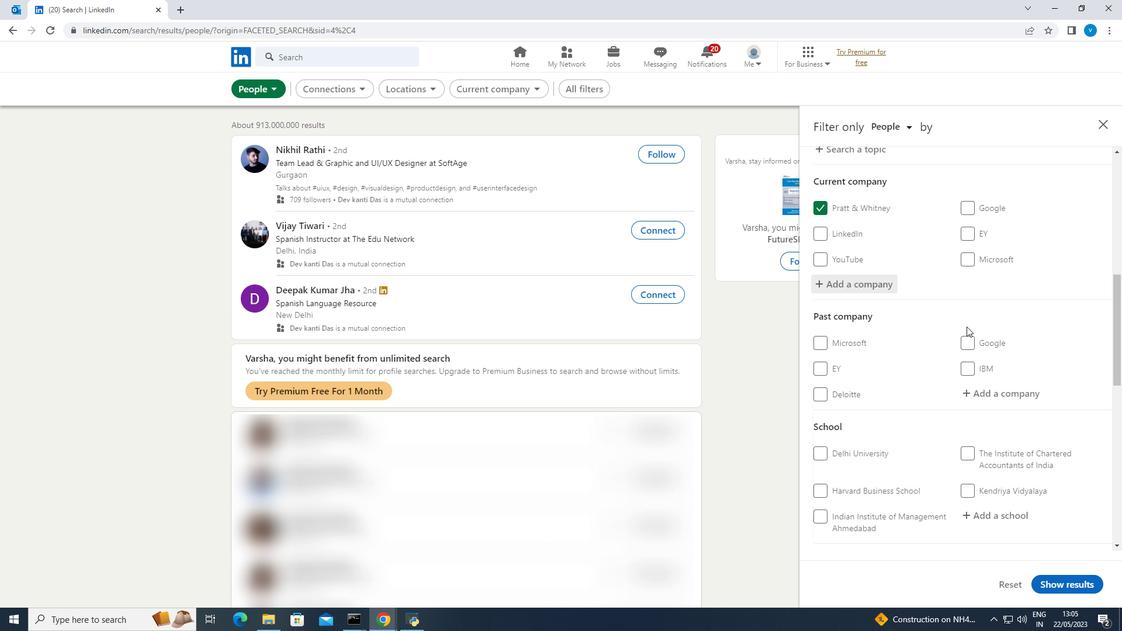 
Action: Mouse moved to (996, 415)
Screenshot: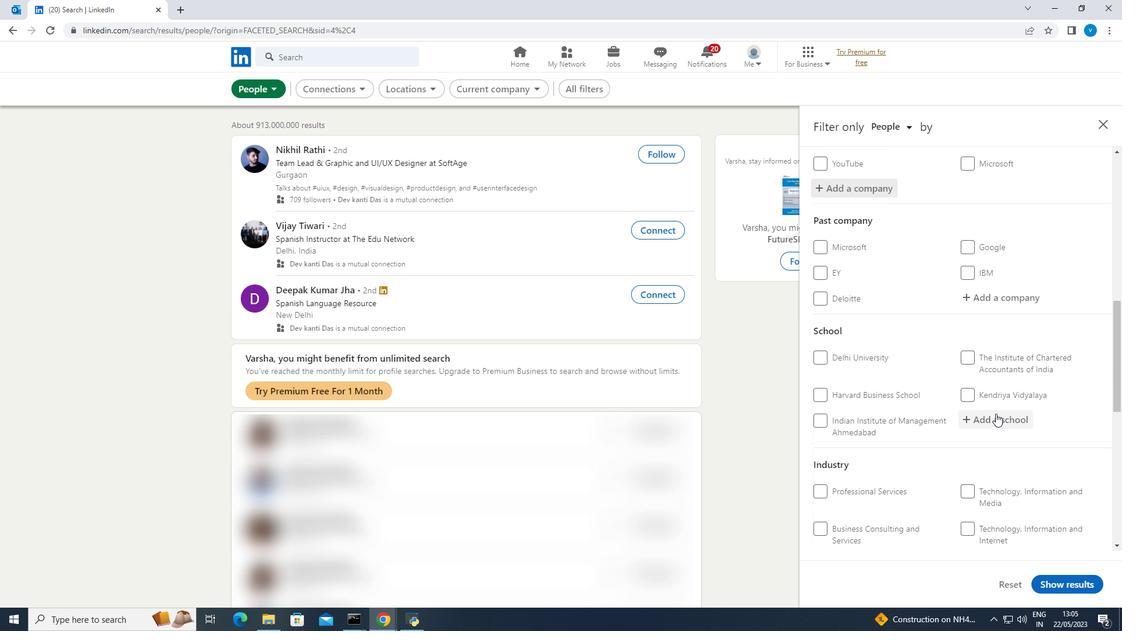 
Action: Mouse pressed left at (996, 415)
Screenshot: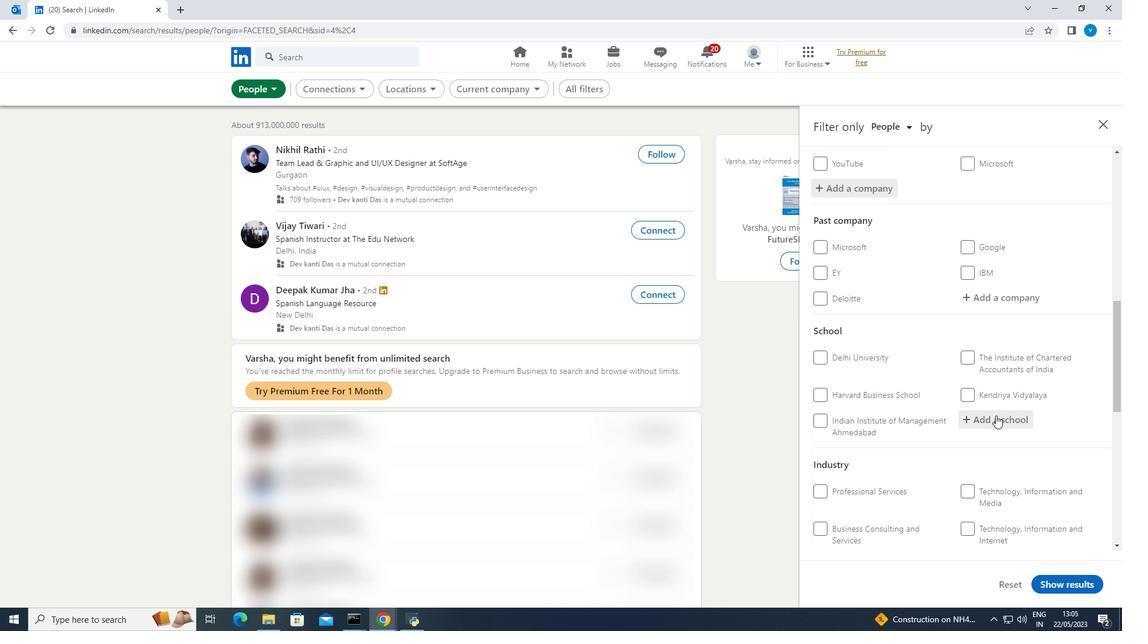 
Action: Mouse moved to (1002, 413)
Screenshot: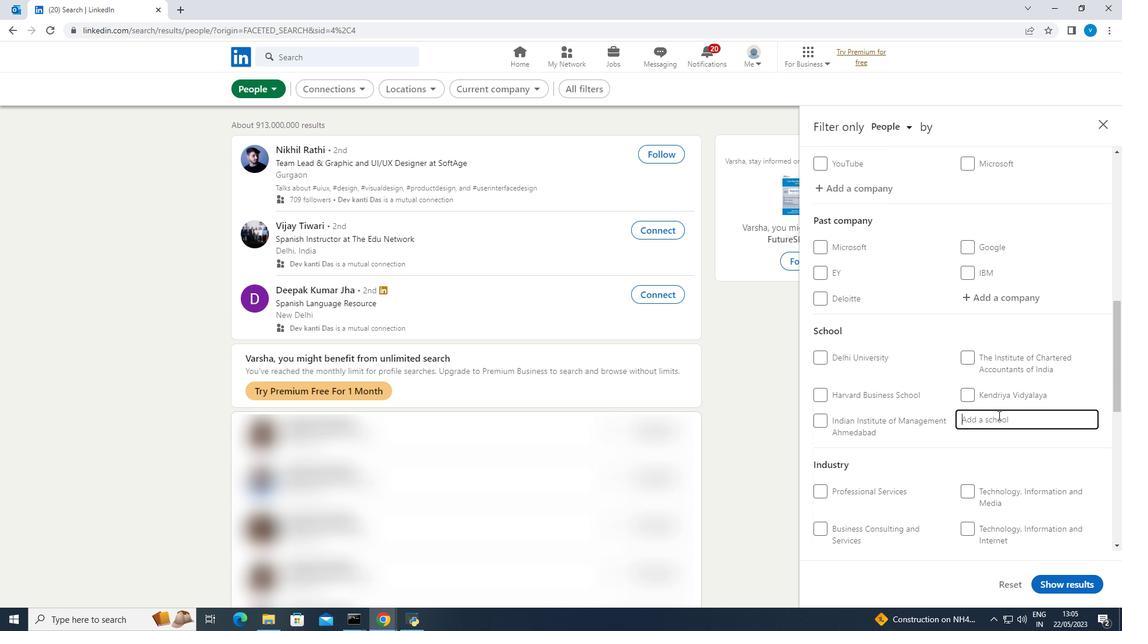 
Action: Key pressed <Key.shift>Chandigarh
Screenshot: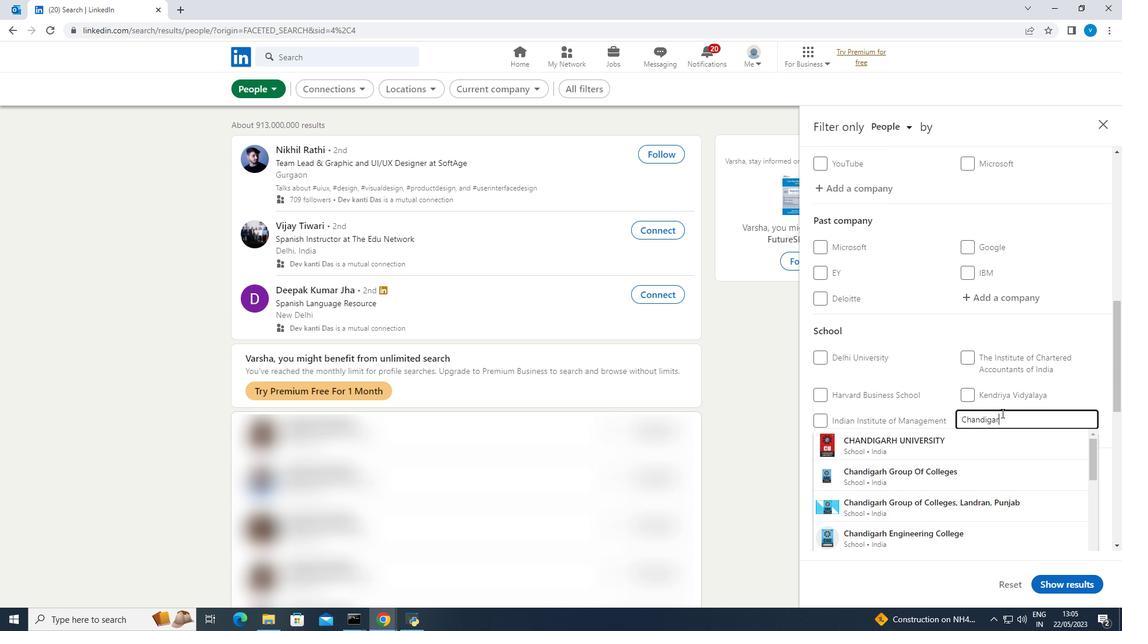 
Action: Mouse moved to (942, 470)
Screenshot: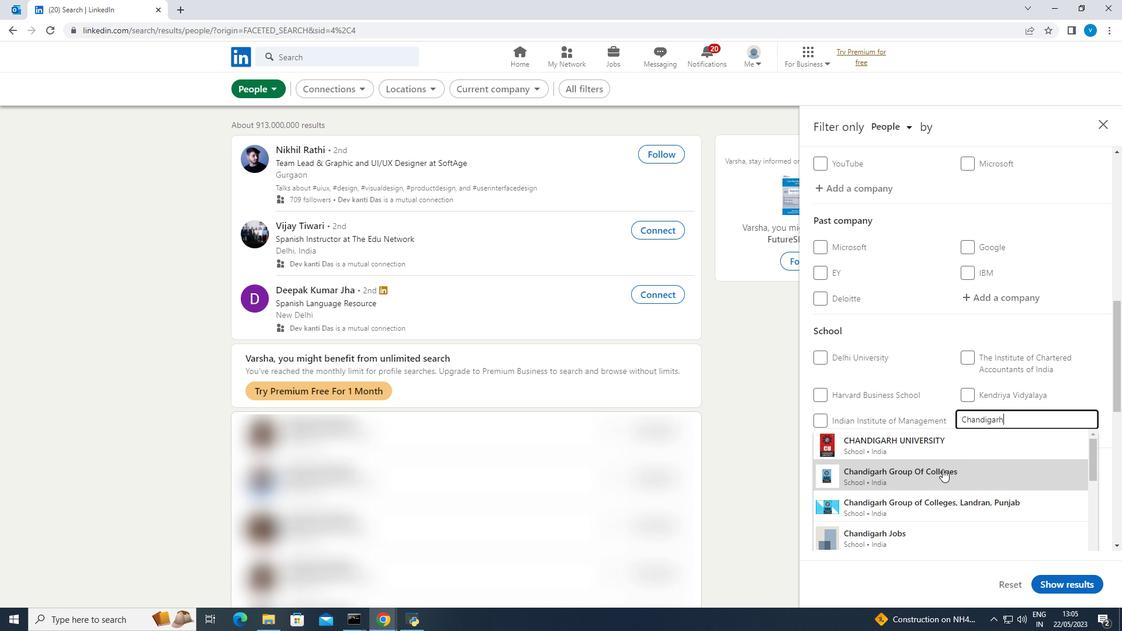
Action: Mouse pressed left at (942, 470)
Screenshot: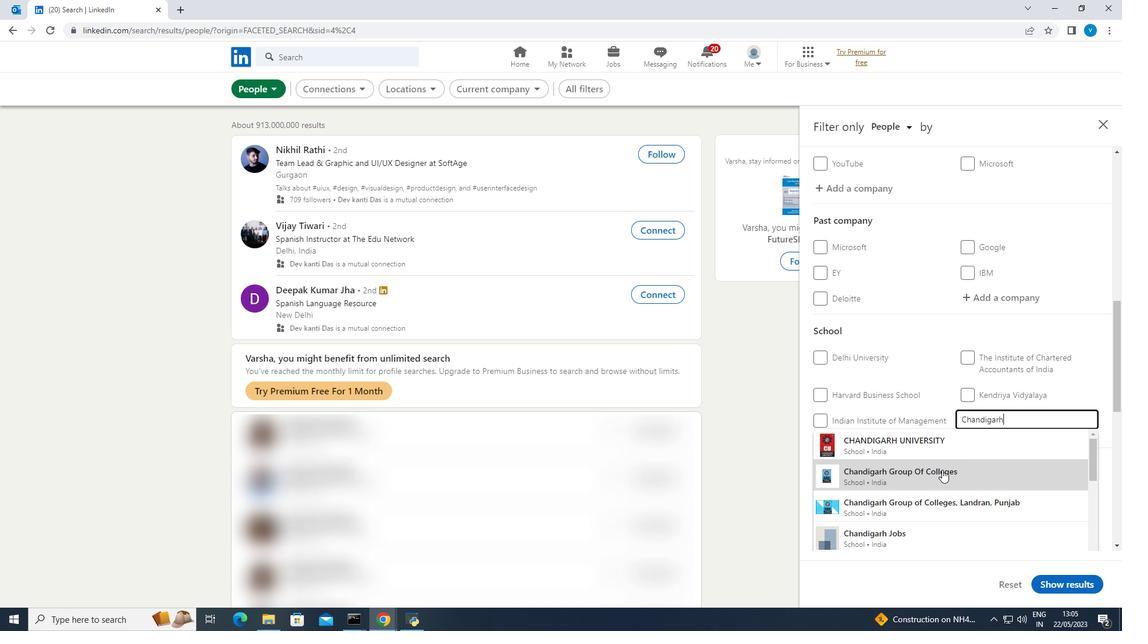 
Action: Mouse moved to (942, 467)
Screenshot: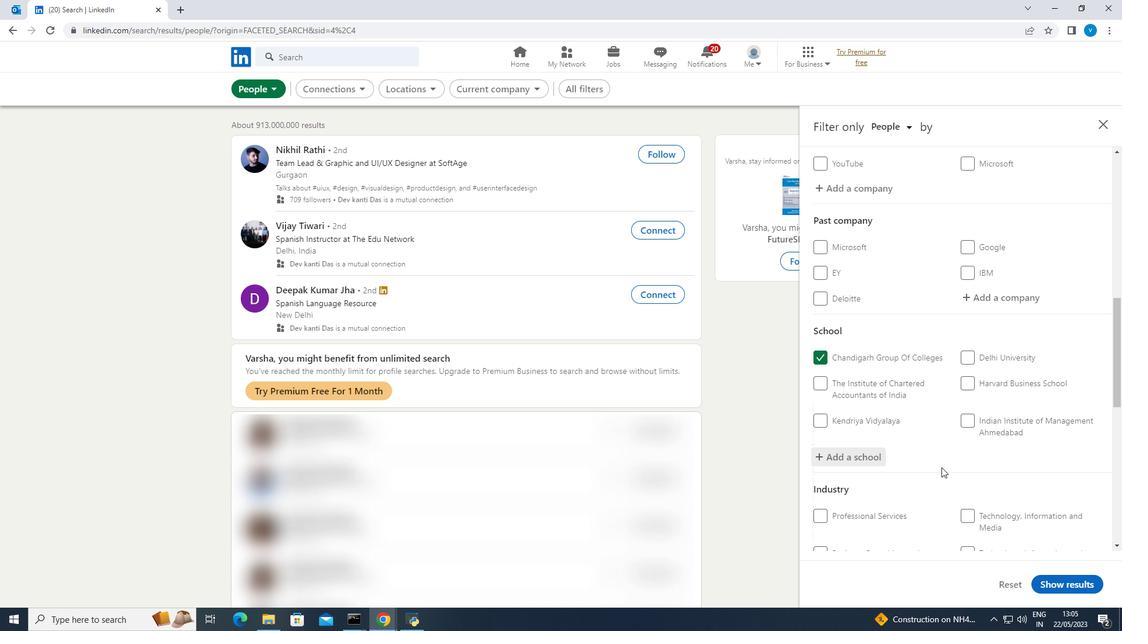 
Action: Mouse scrolled (942, 466) with delta (0, 0)
Screenshot: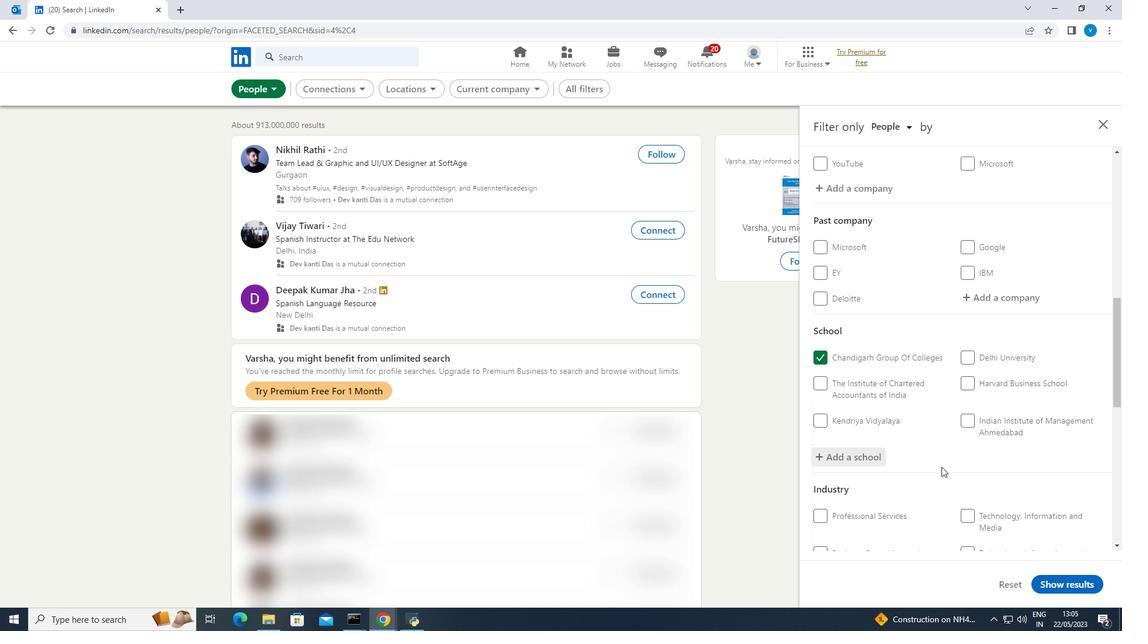 
Action: Mouse moved to (944, 462)
Screenshot: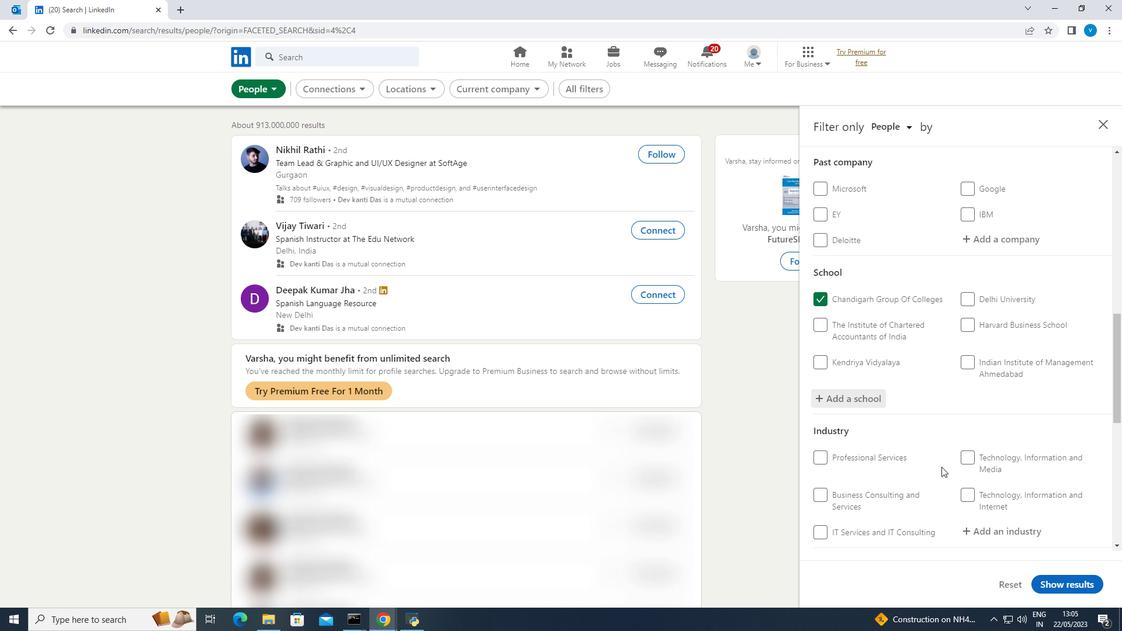 
Action: Mouse scrolled (944, 461) with delta (0, 0)
Screenshot: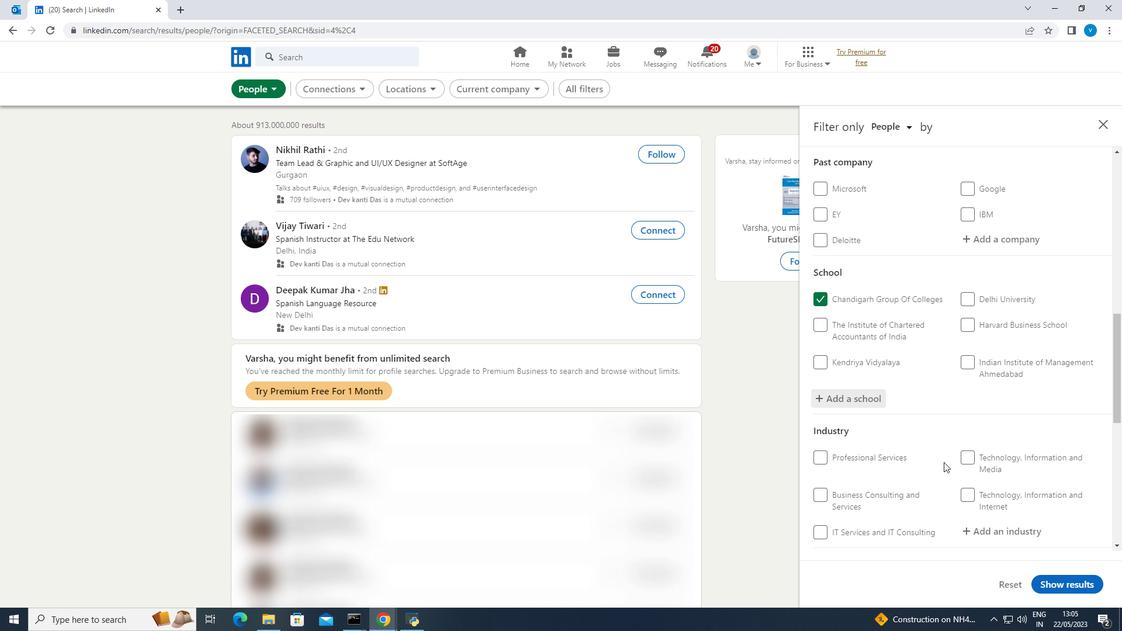 
Action: Mouse moved to (985, 469)
Screenshot: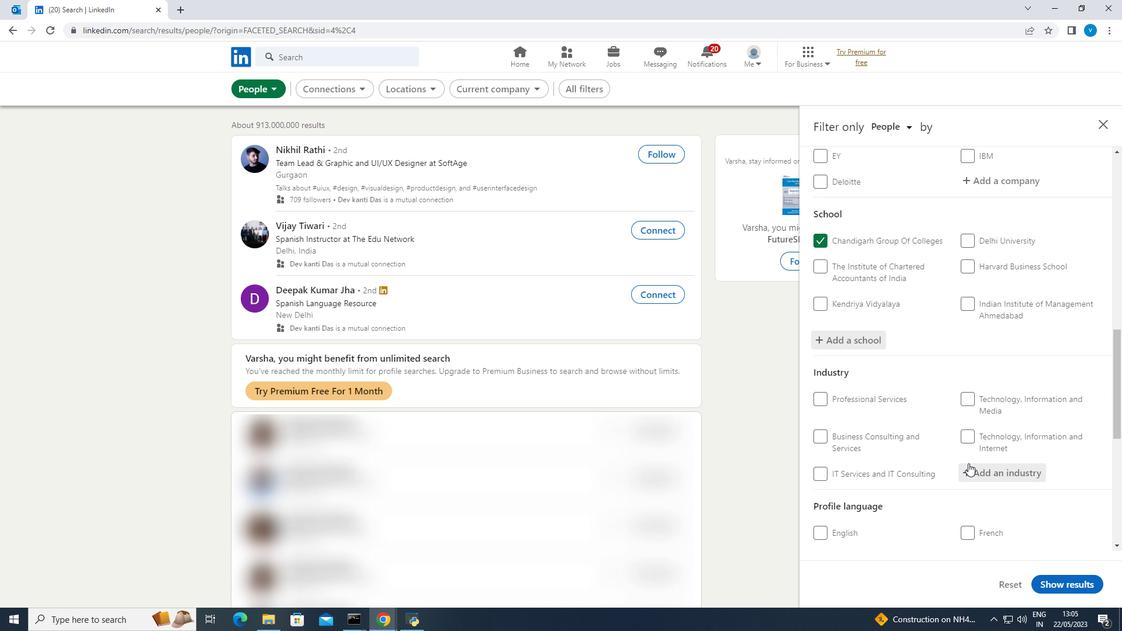 
Action: Mouse pressed left at (985, 469)
Screenshot: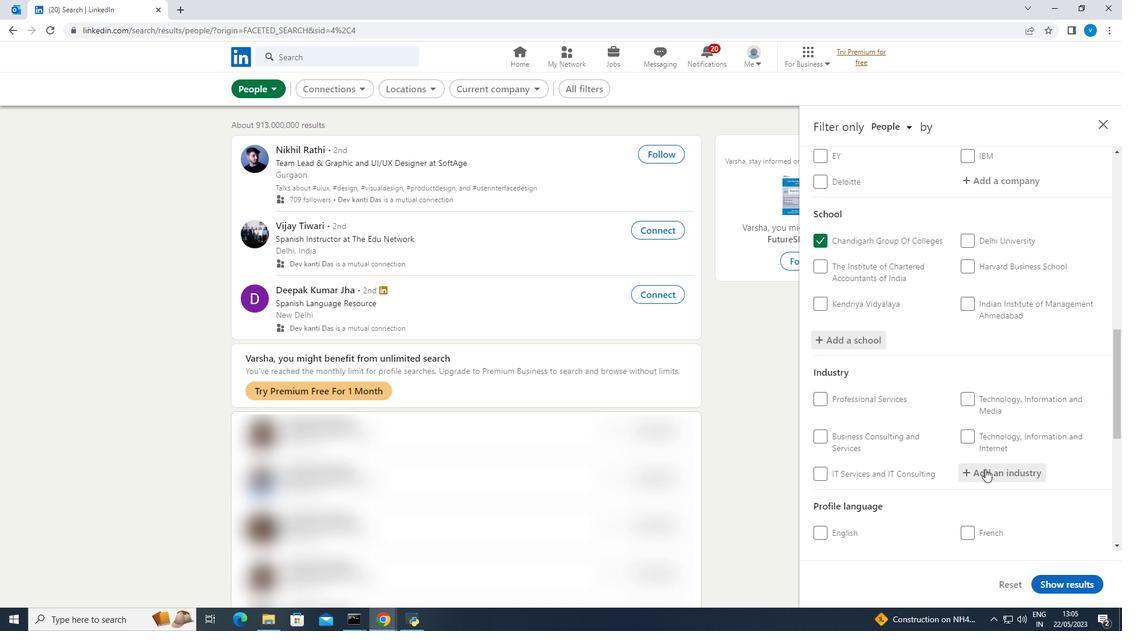 
Action: Mouse moved to (995, 467)
Screenshot: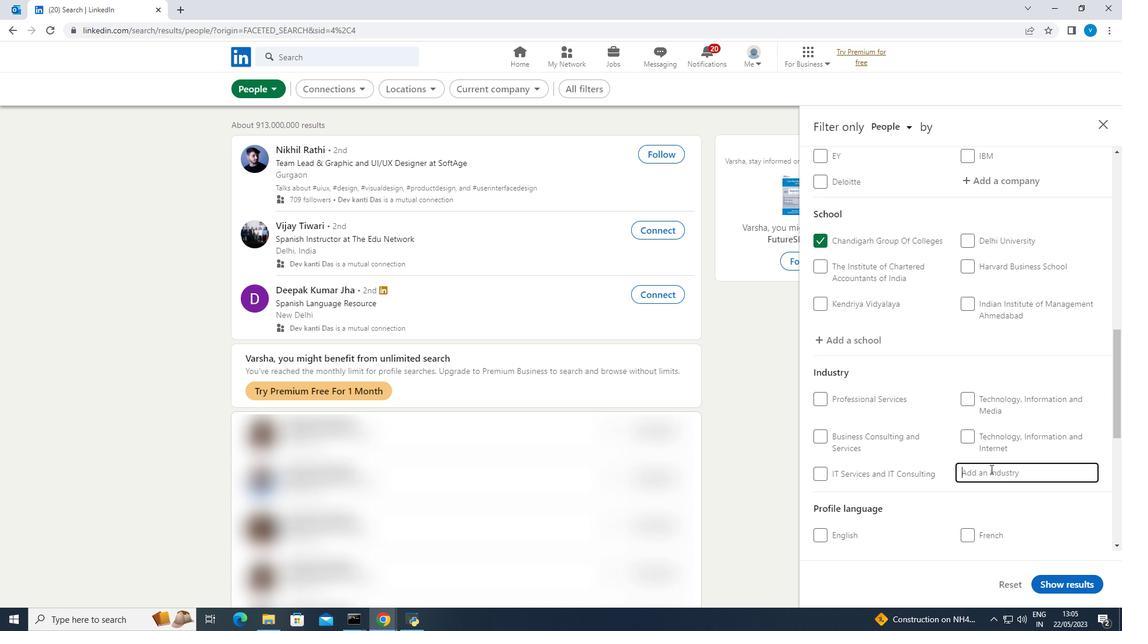 
Action: Key pressed <Key.shift>Electronic
Screenshot: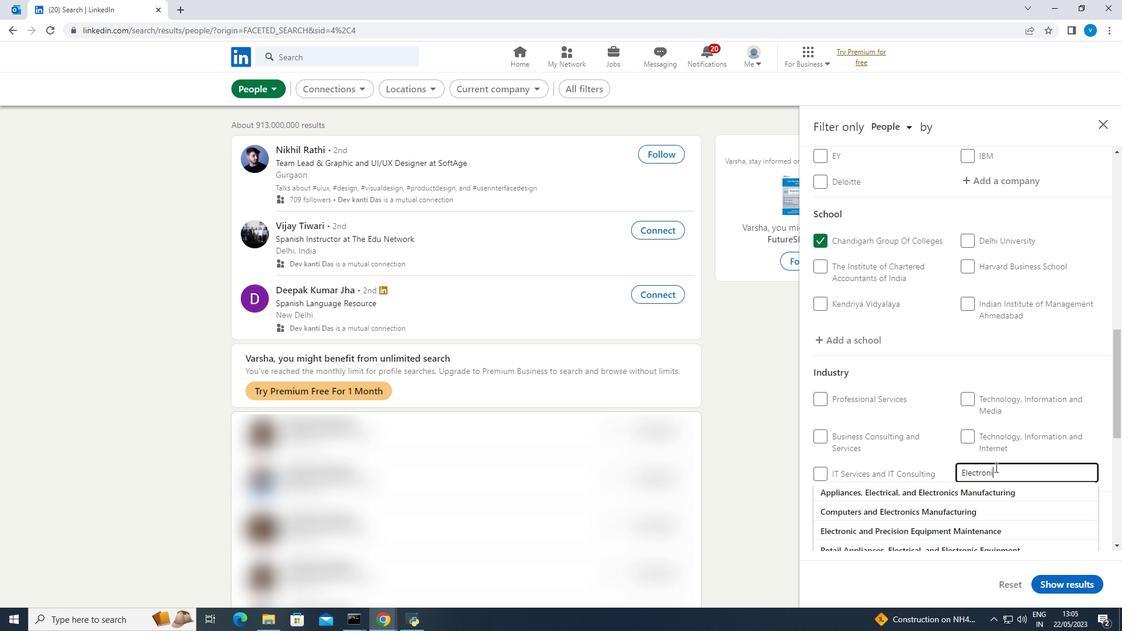 
Action: Mouse moved to (1122, 492)
Screenshot: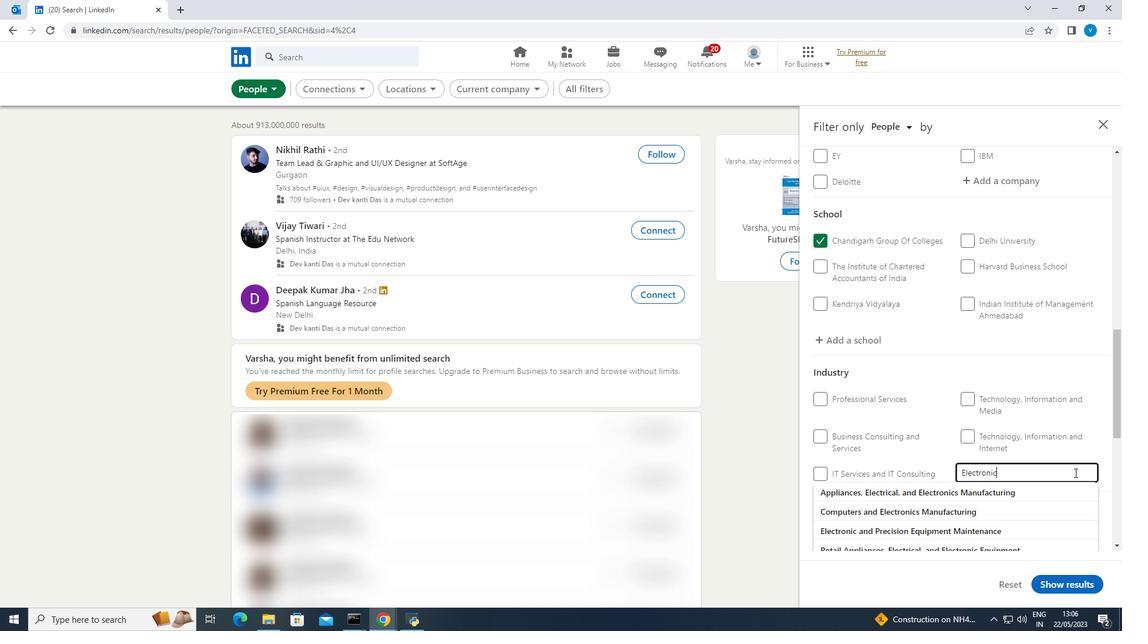 
Action: Key pressed <Key.space>and<Key.space><Key.shift>Prec
Screenshot: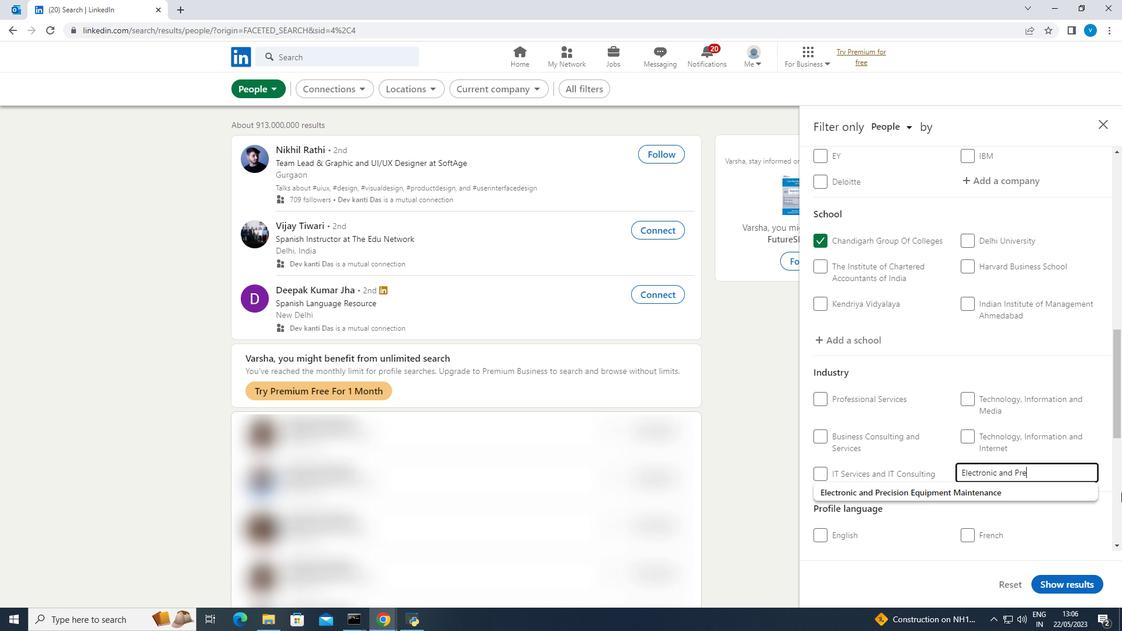 
Action: Mouse moved to (1038, 495)
Screenshot: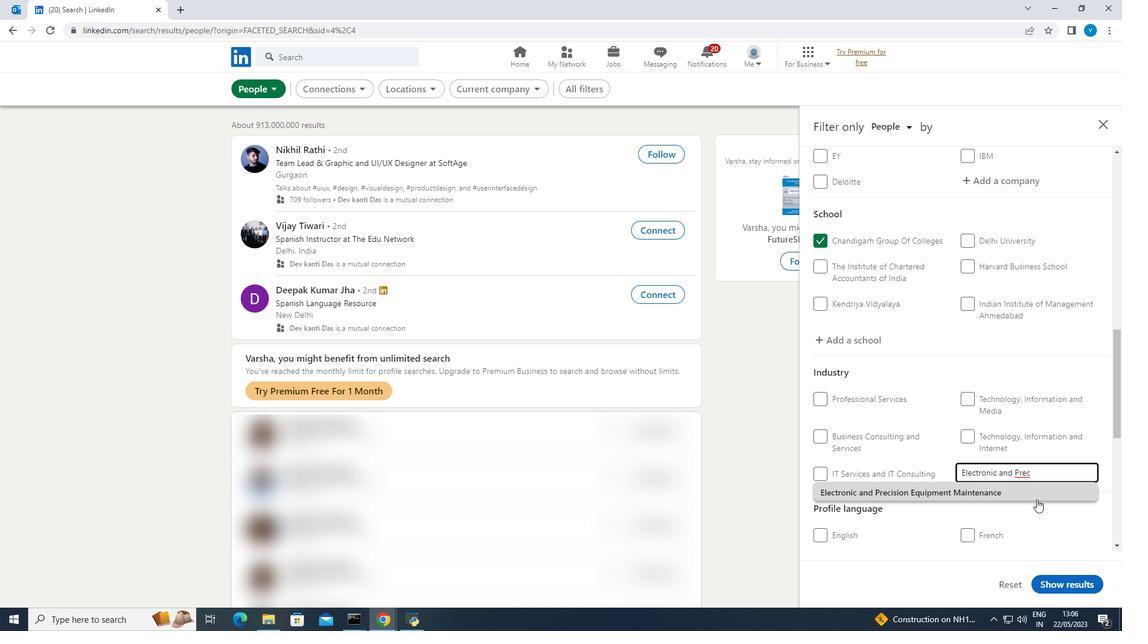 
Action: Mouse pressed left at (1038, 495)
Screenshot: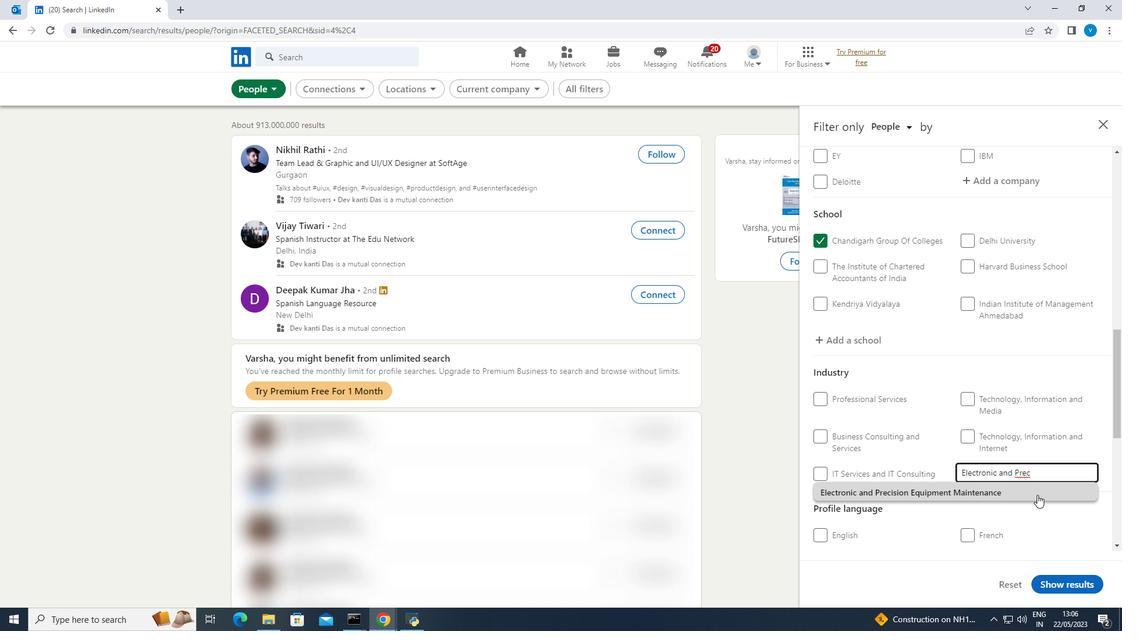 
Action: Mouse moved to (1038, 494)
Screenshot: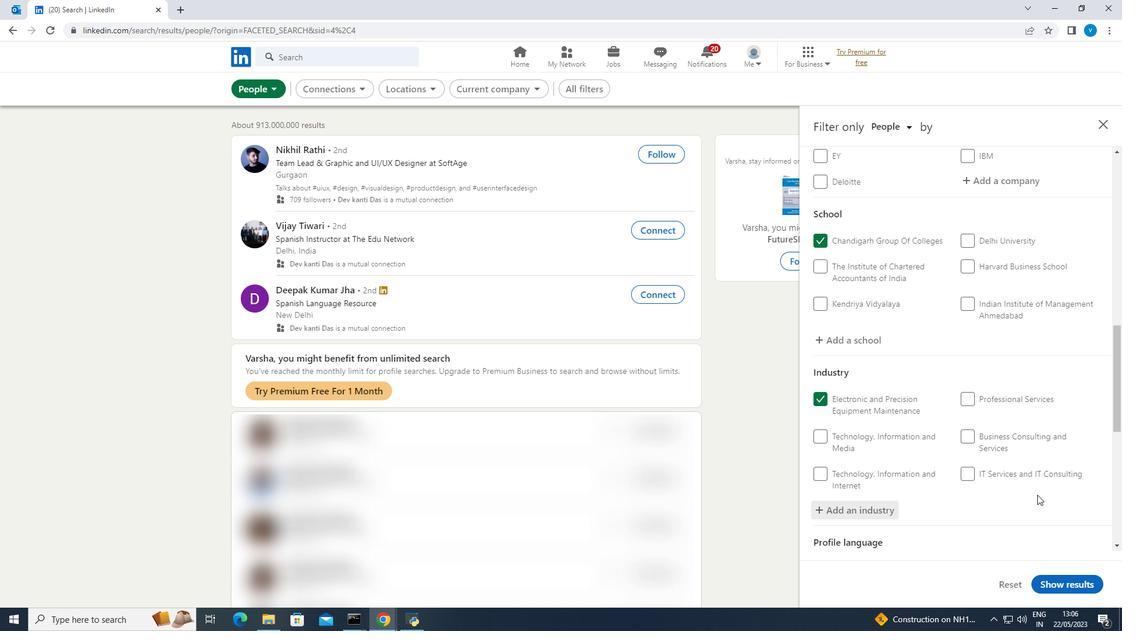 
Action: Mouse scrolled (1038, 494) with delta (0, 0)
Screenshot: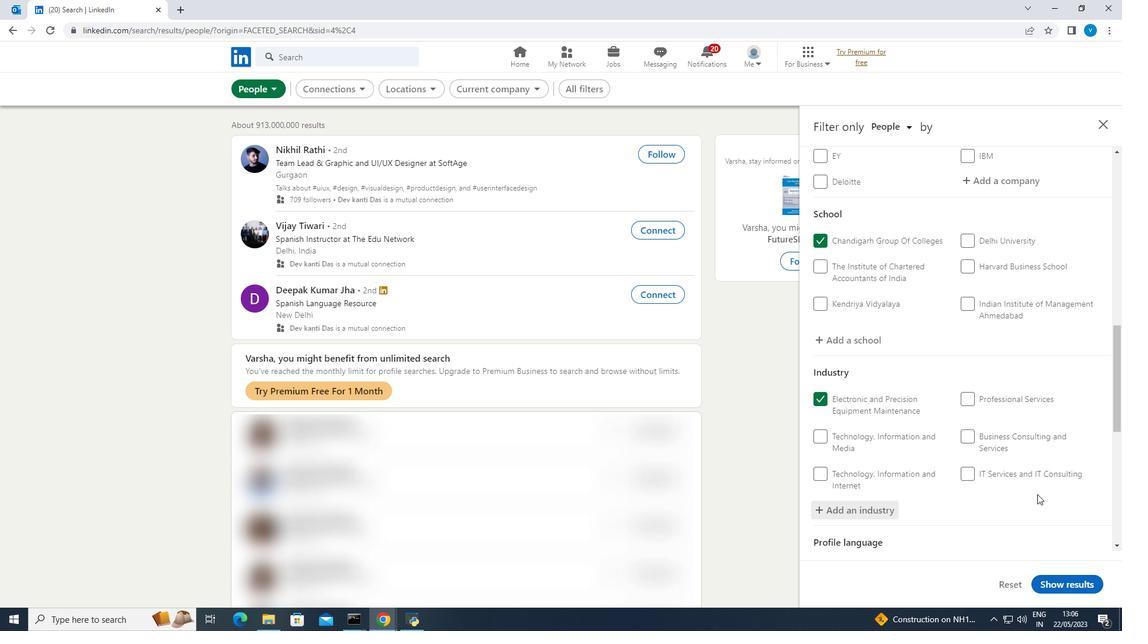 
Action: Mouse scrolled (1038, 494) with delta (0, 0)
Screenshot: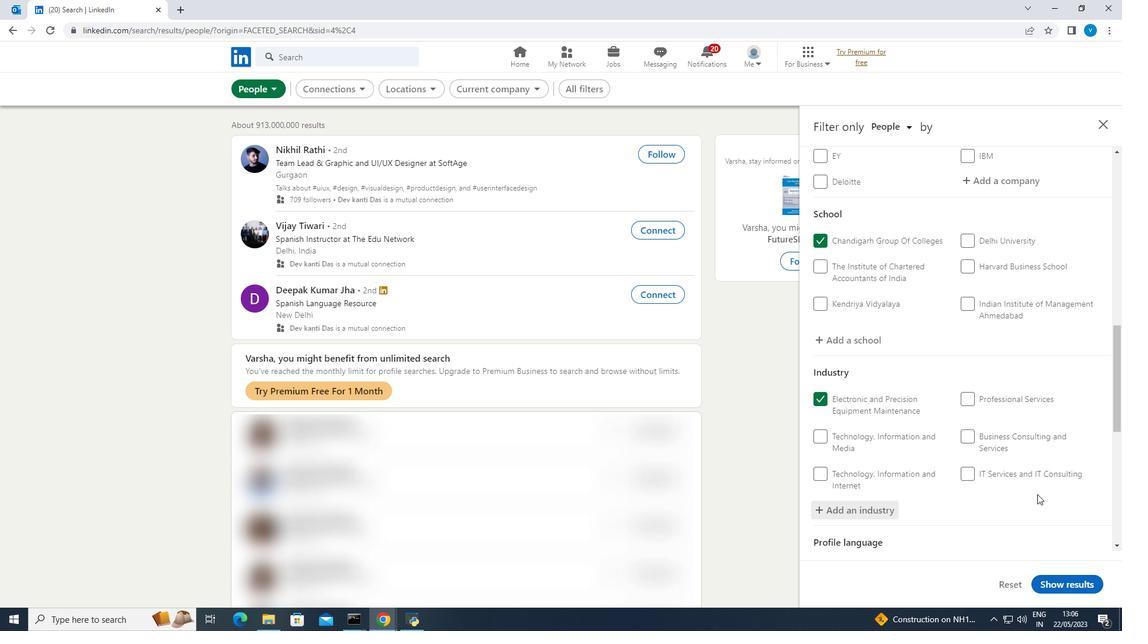 
Action: Mouse scrolled (1038, 494) with delta (0, 0)
Screenshot: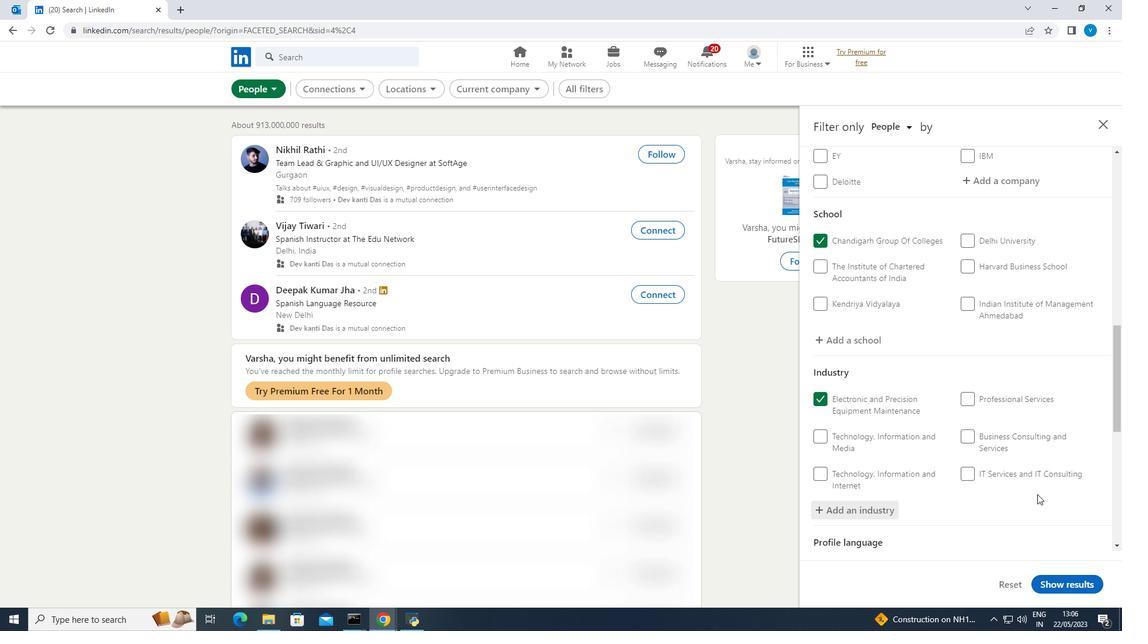 
Action: Mouse moved to (1039, 494)
Screenshot: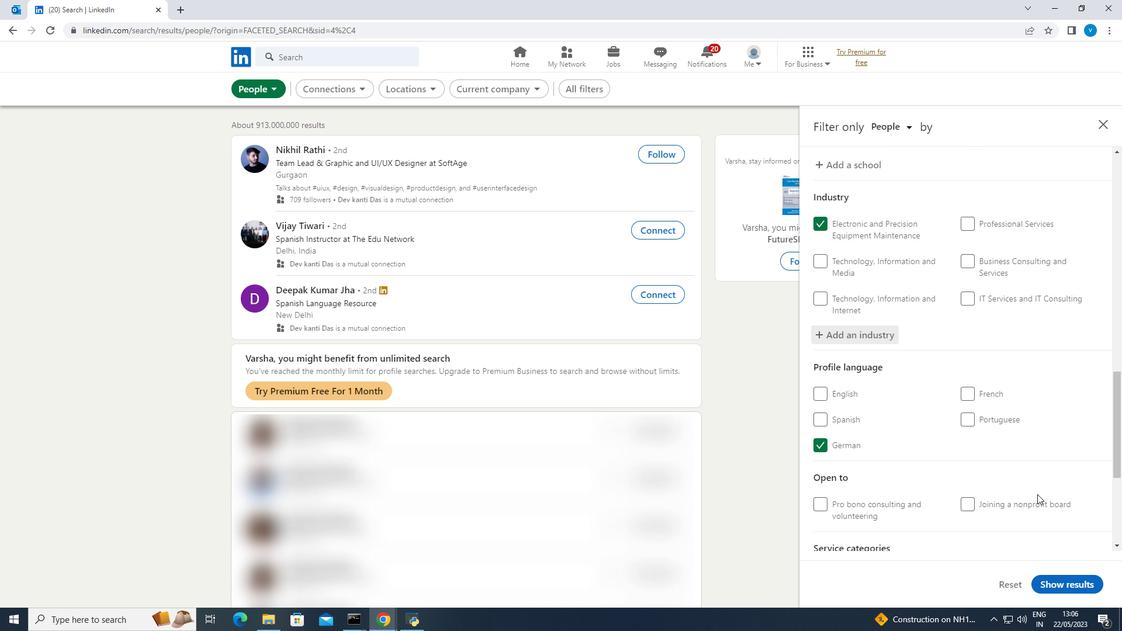 
Action: Mouse scrolled (1039, 493) with delta (0, 0)
Screenshot: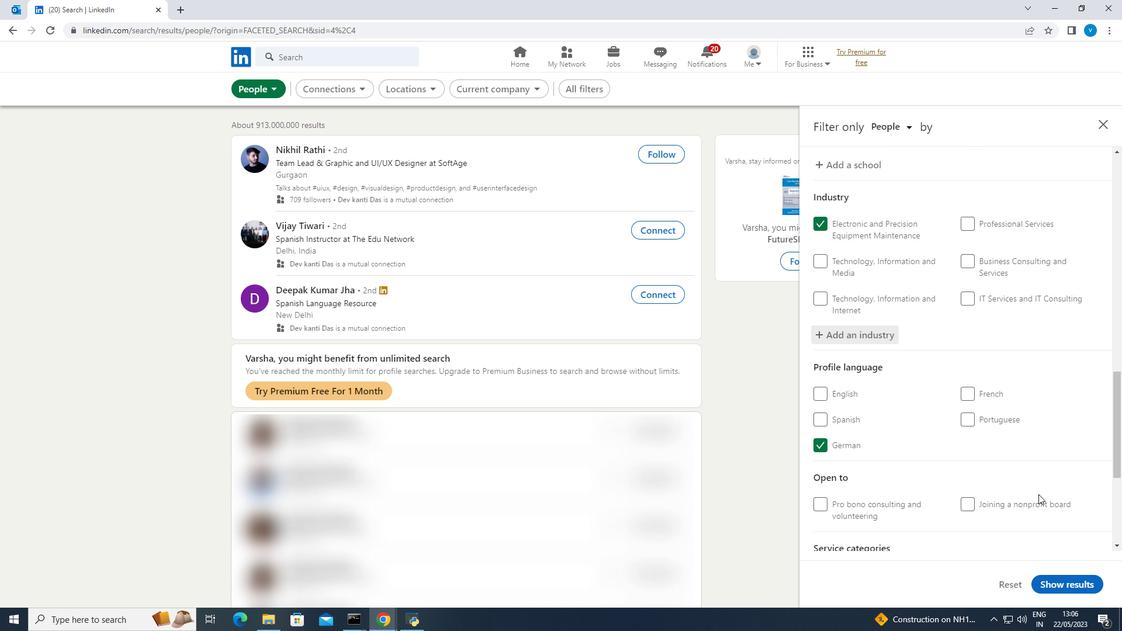 
Action: Mouse scrolled (1039, 493) with delta (0, 0)
Screenshot: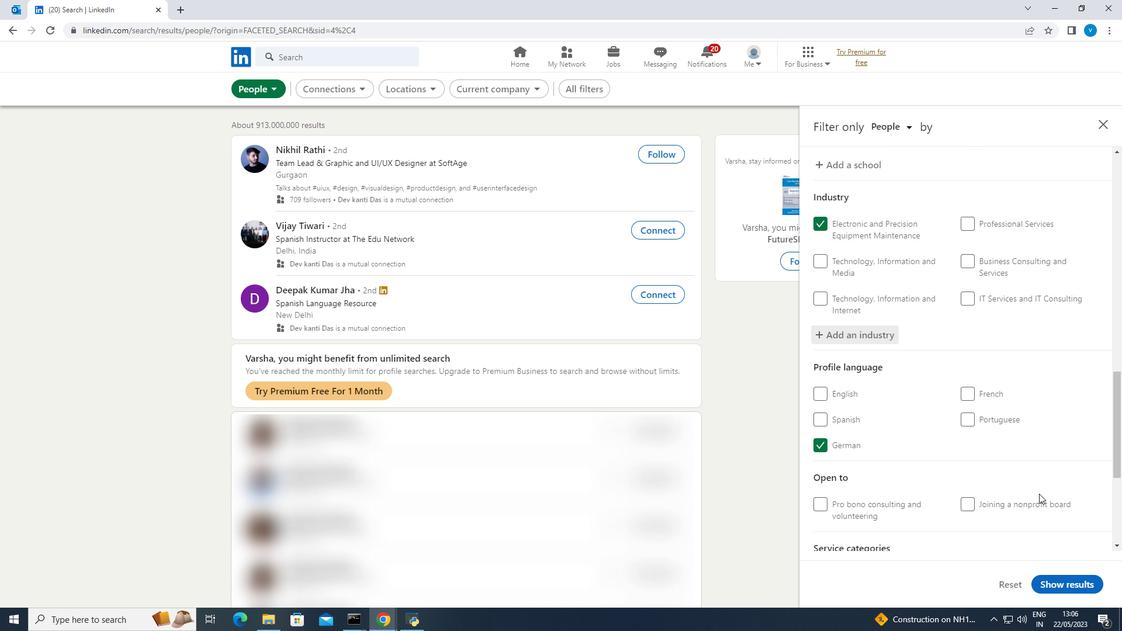 
Action: Mouse scrolled (1039, 493) with delta (0, 0)
Screenshot: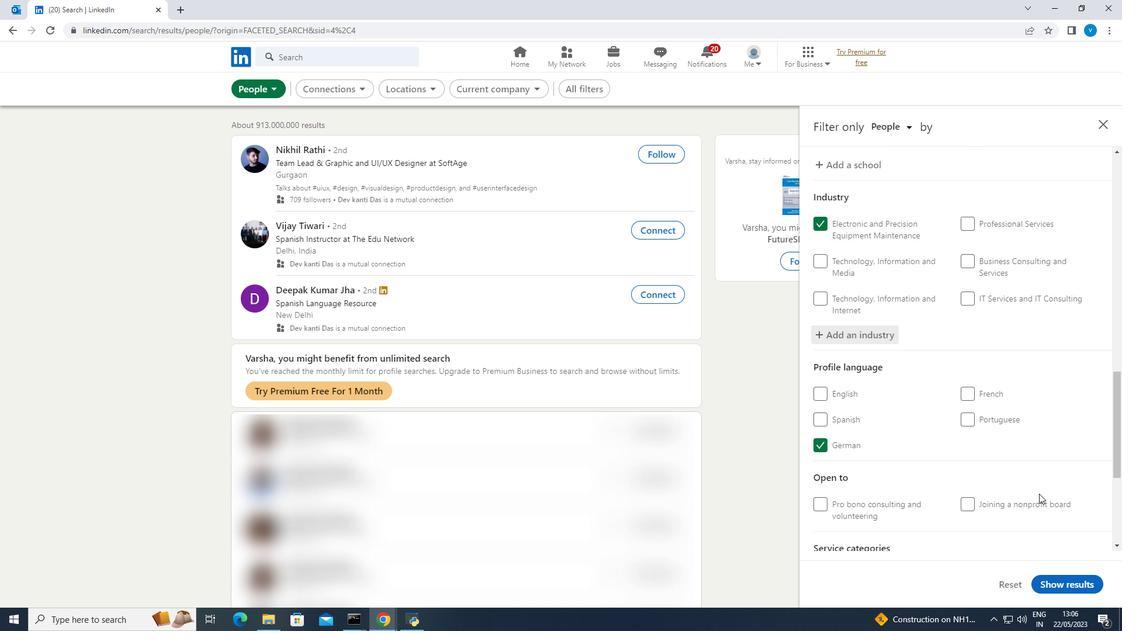 
Action: Mouse moved to (992, 446)
Screenshot: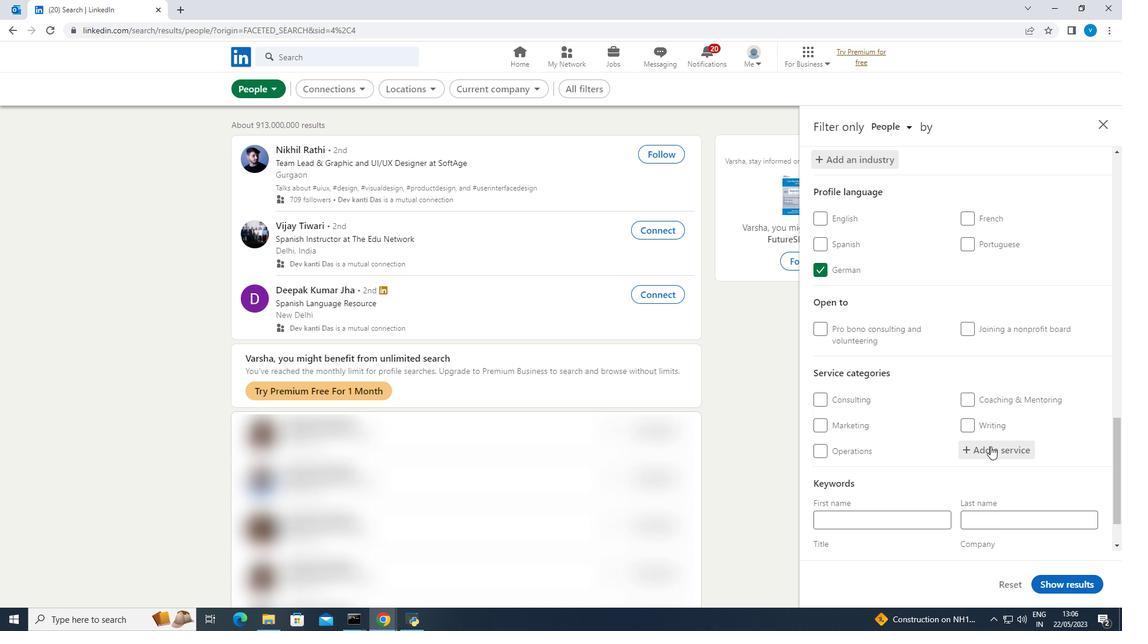 
Action: Mouse pressed left at (991, 446)
Screenshot: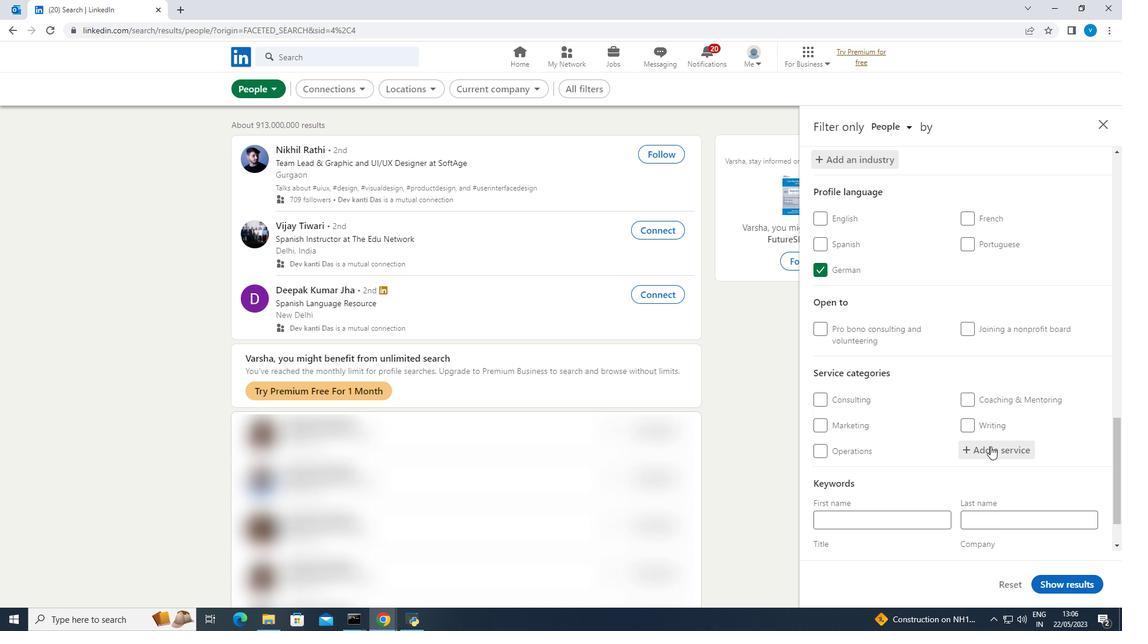 
Action: Key pressed <Key.shift>Suuport<Key.shift>Technical
Screenshot: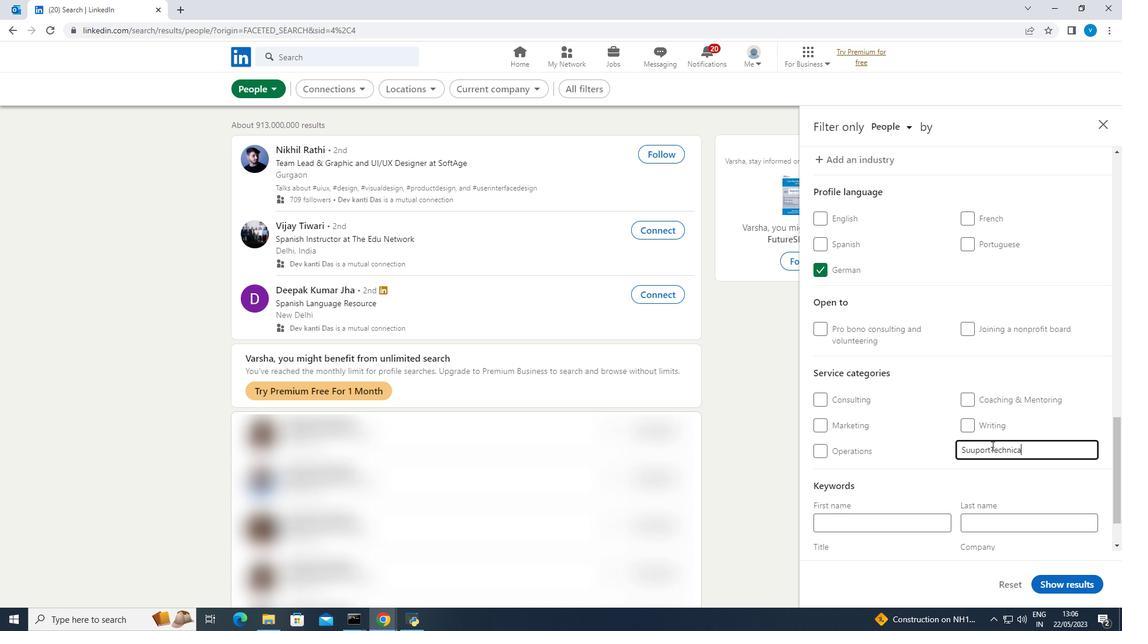 
Action: Mouse moved to (992, 443)
Screenshot: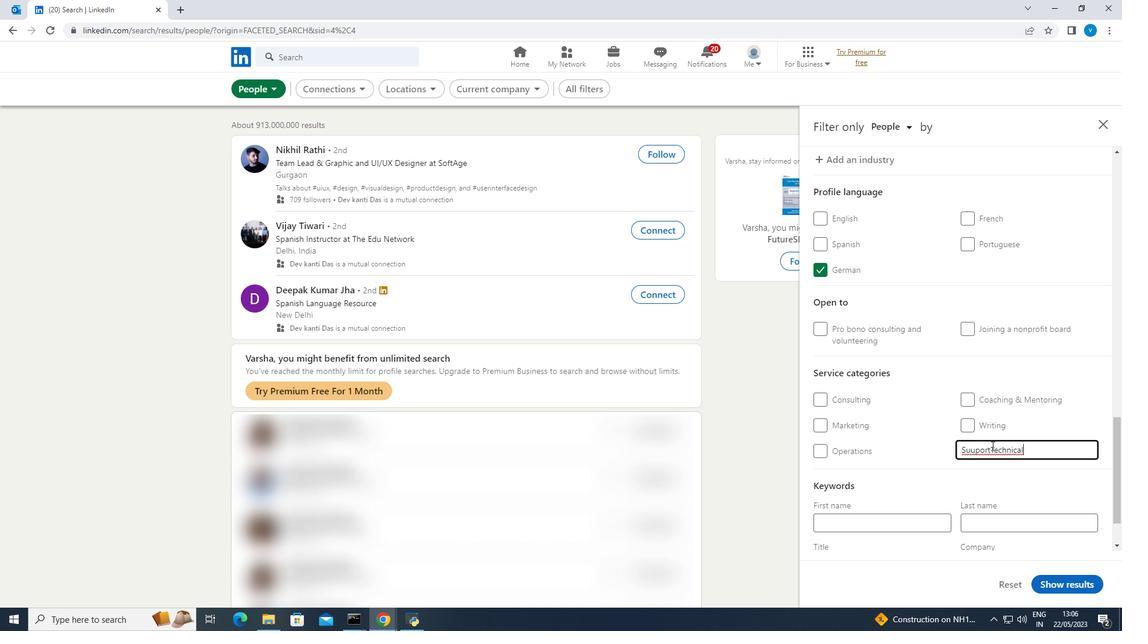 
Action: Mouse scrolled (992, 442) with delta (0, 0)
Screenshot: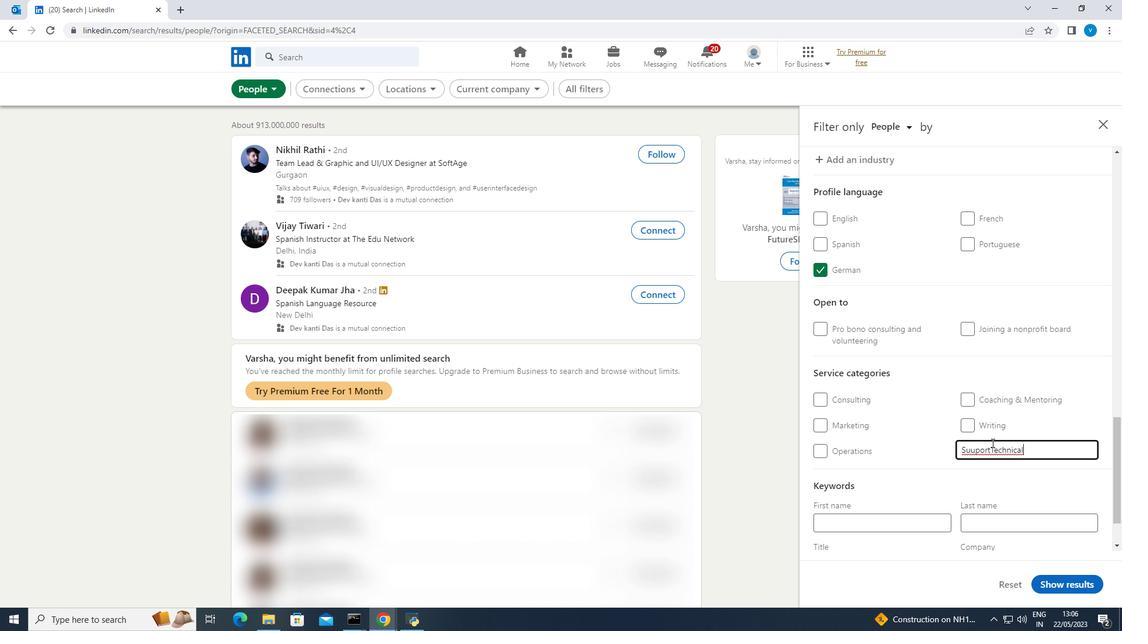 
Action: Mouse scrolled (992, 442) with delta (0, 0)
Screenshot: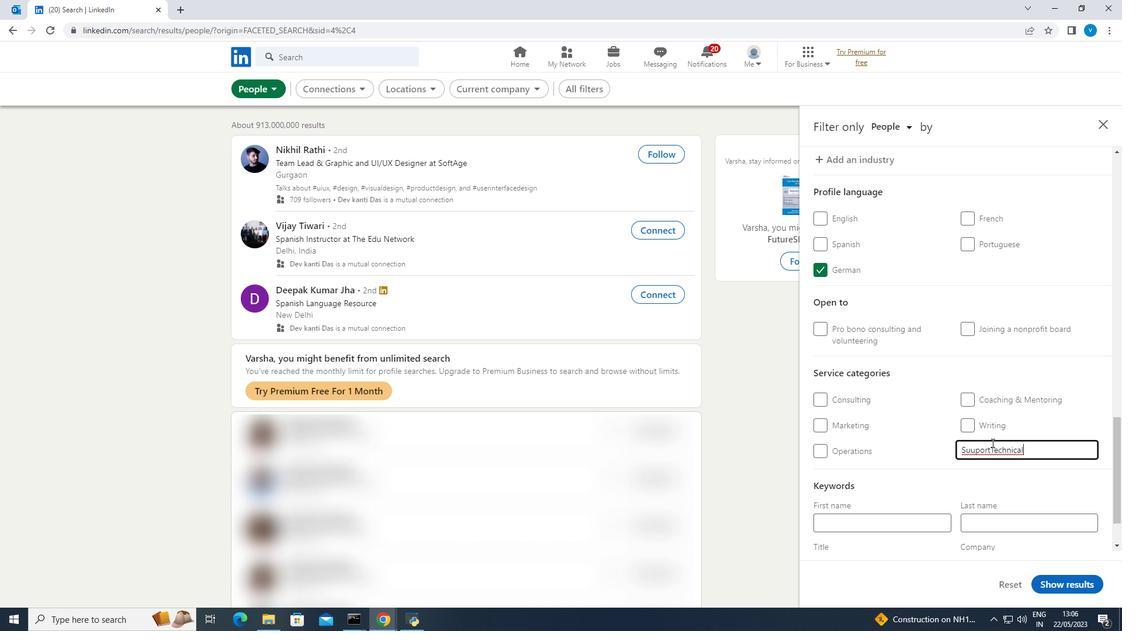 
Action: Mouse scrolled (992, 442) with delta (0, 0)
Screenshot: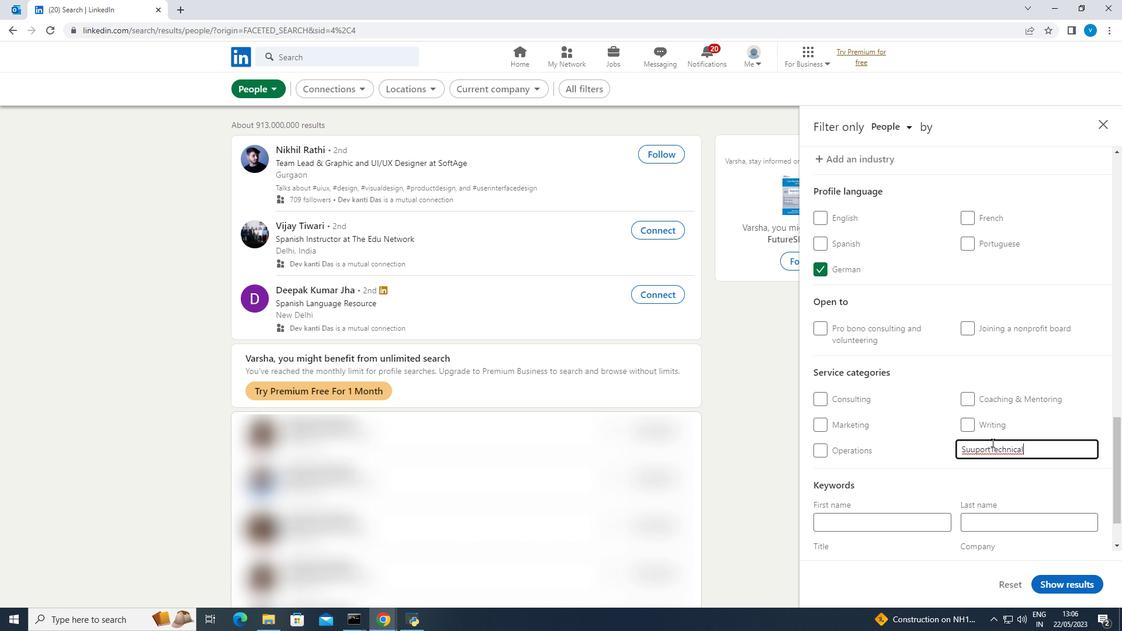 
Action: Mouse scrolled (992, 442) with delta (0, 0)
Screenshot: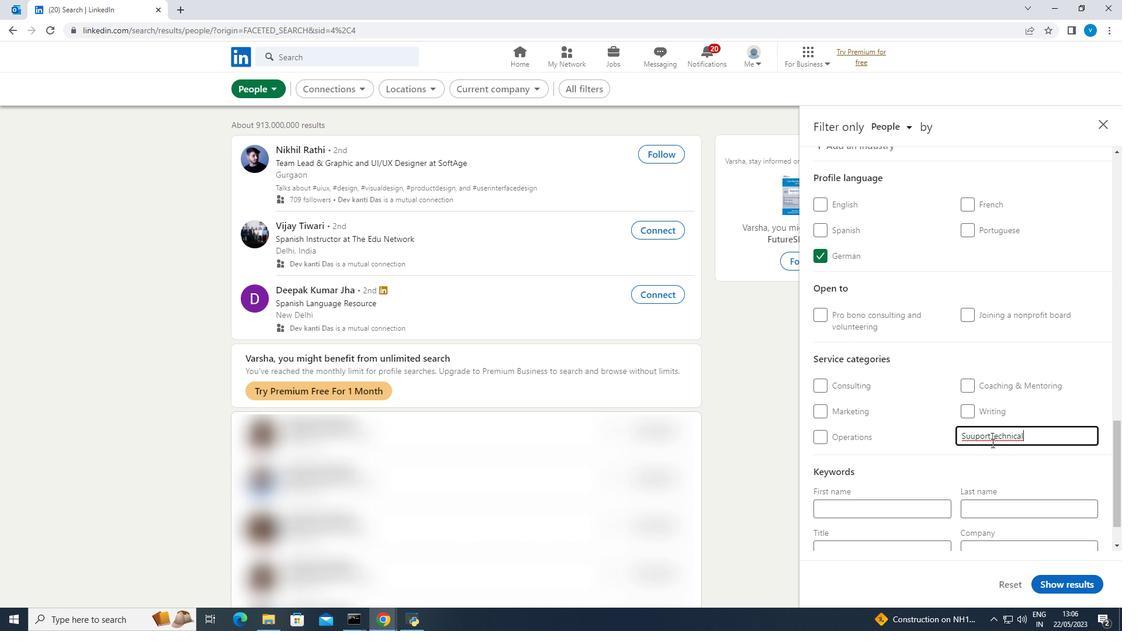 
Action: Mouse moved to (1036, 394)
Screenshot: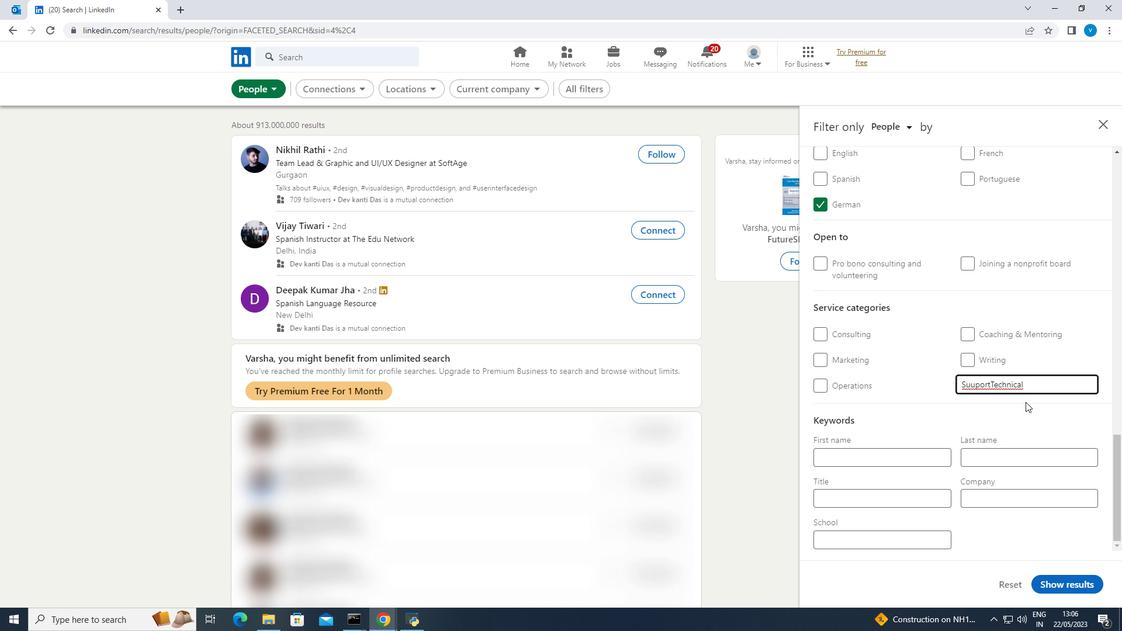
Action: Key pressed <Key.space><Key.shift>Writing
Screenshot: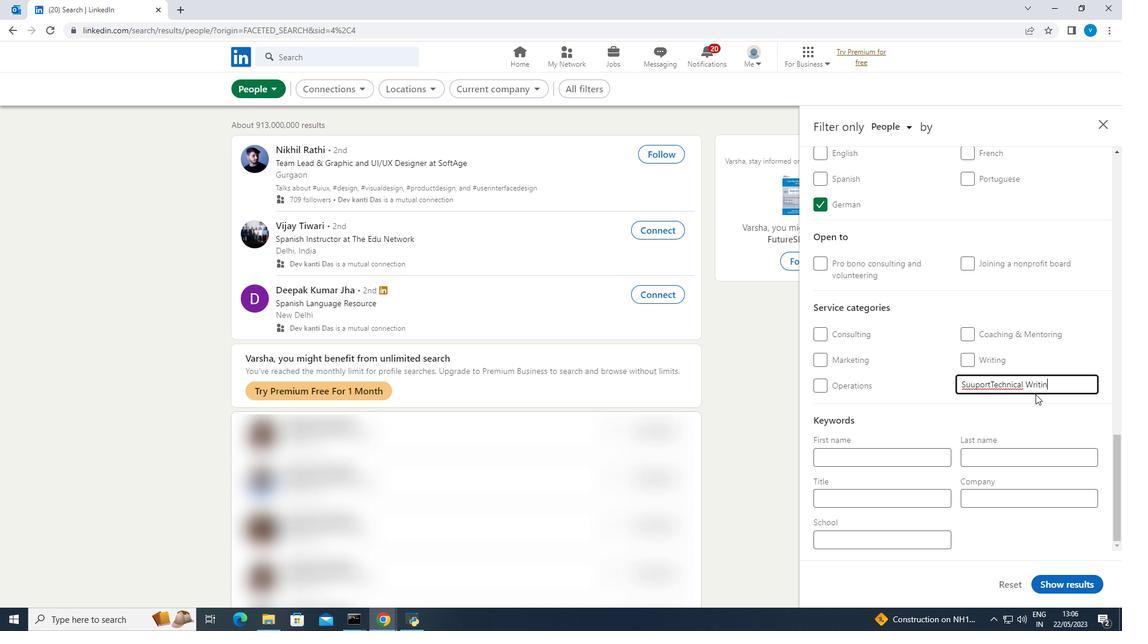 
Action: Mouse moved to (901, 502)
Screenshot: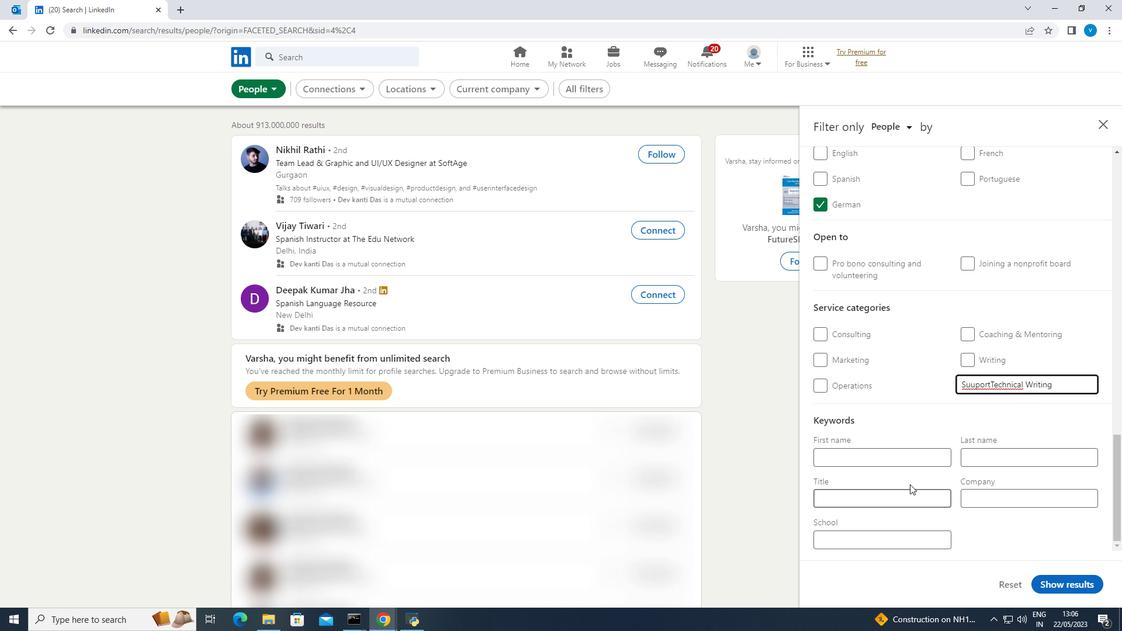
Action: Mouse pressed left at (901, 502)
Screenshot: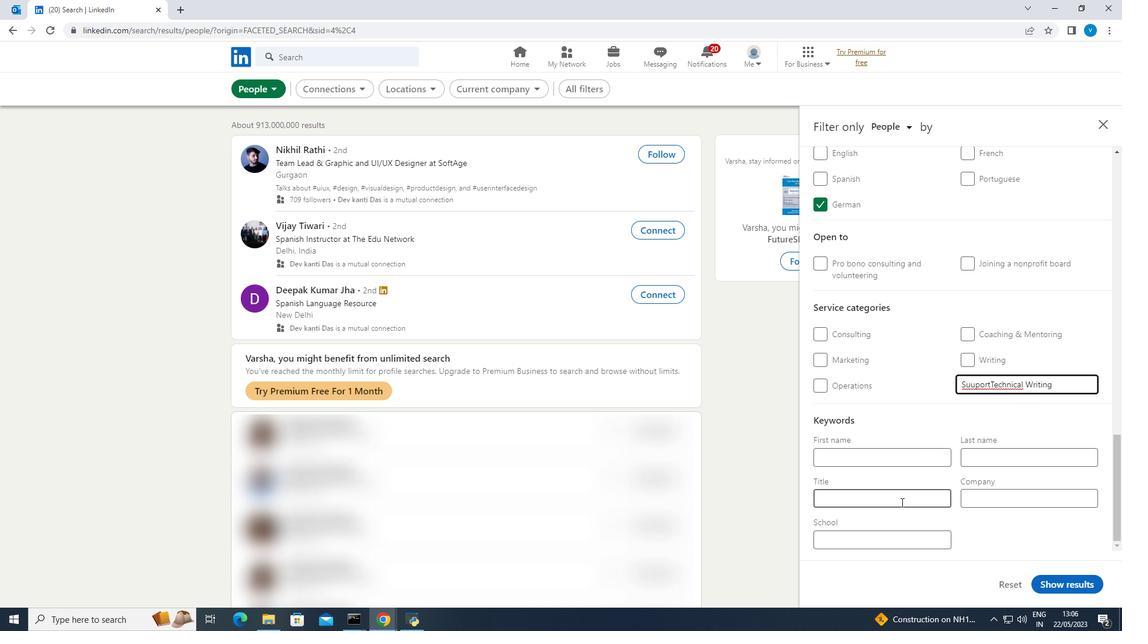 
Action: Mouse moved to (902, 497)
Screenshot: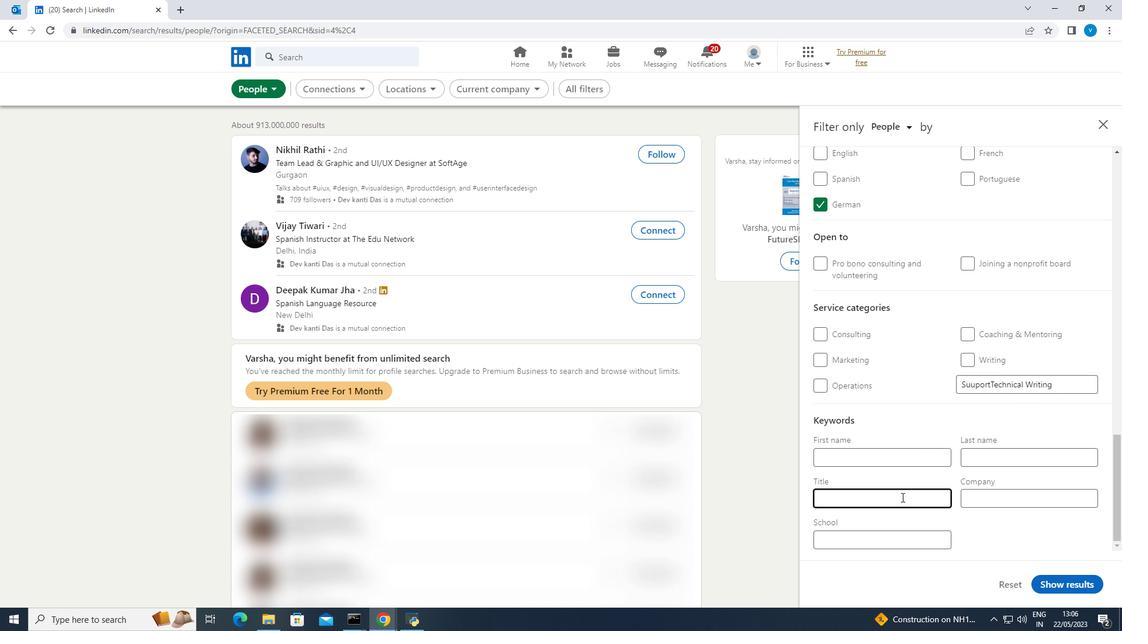
Action: Key pressed <Key.shift>Merchandising<Key.space><Key.shift>Associate
Screenshot: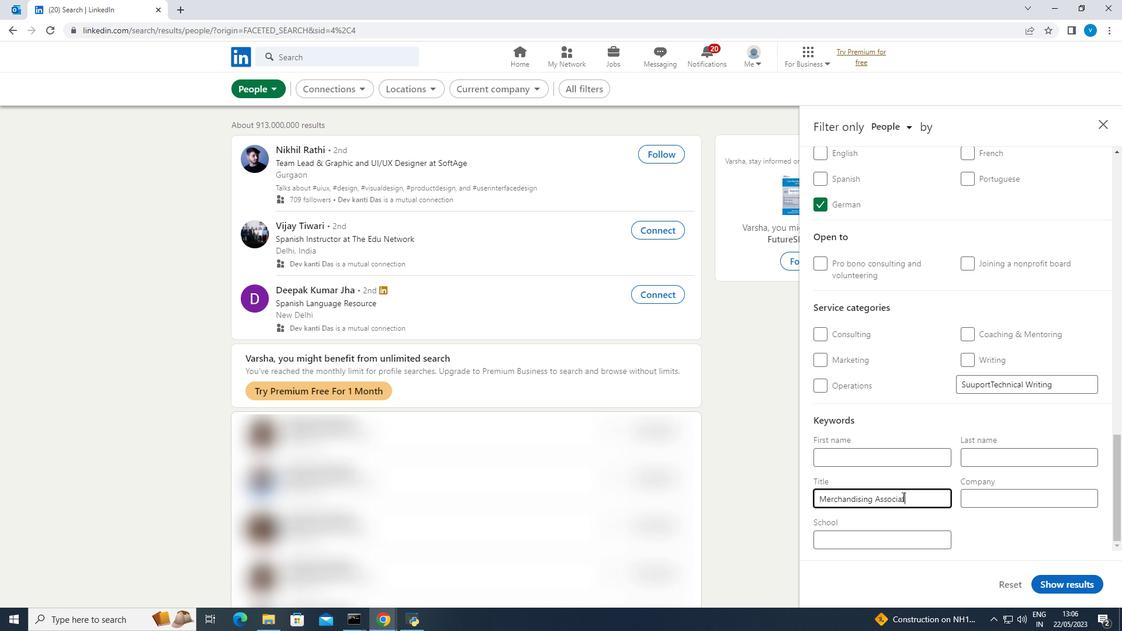 
Action: Mouse moved to (1084, 589)
Screenshot: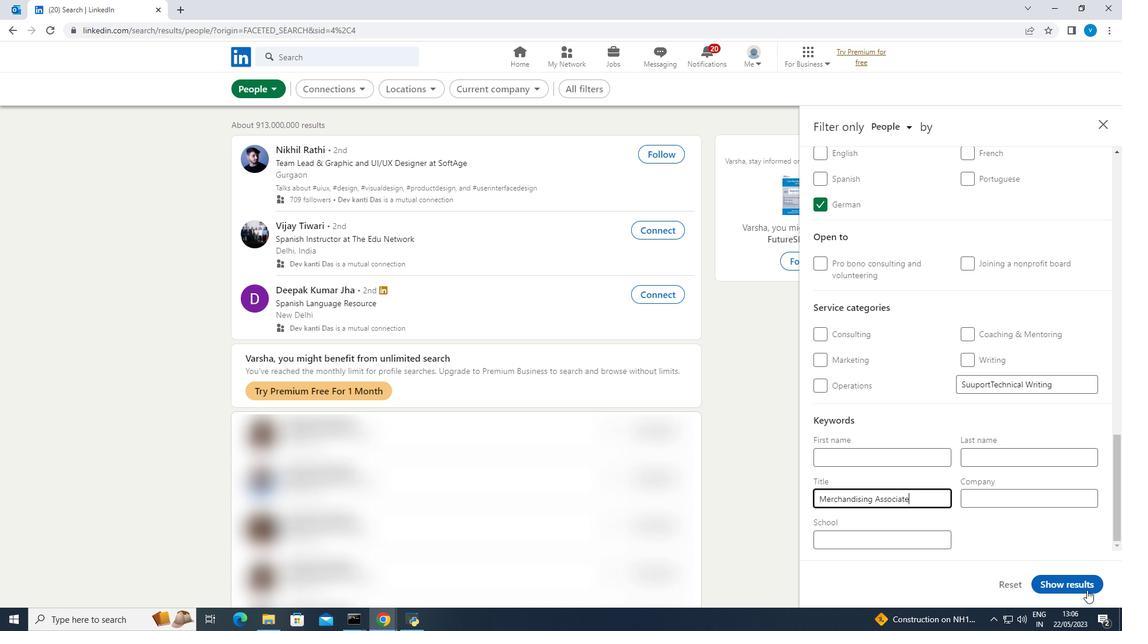 
Action: Mouse pressed left at (1084, 589)
Screenshot: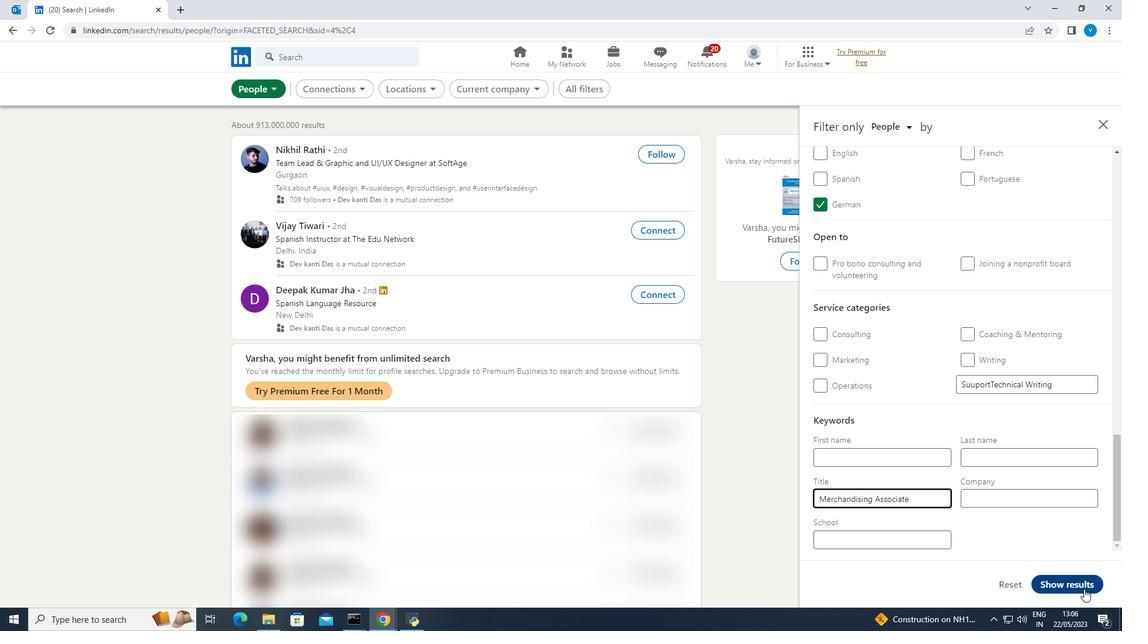 
